Task: Apply the theme  ""Marina"".
Action: Mouse moved to (194, 73)
Screenshot: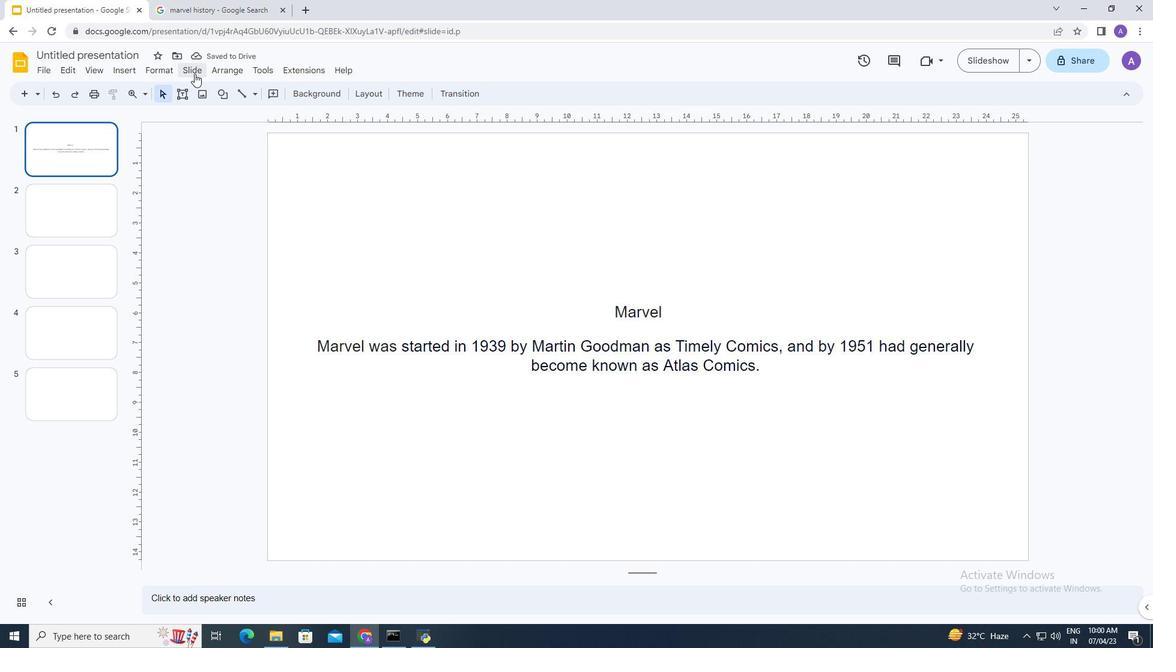 
Action: Mouse pressed left at (194, 73)
Screenshot: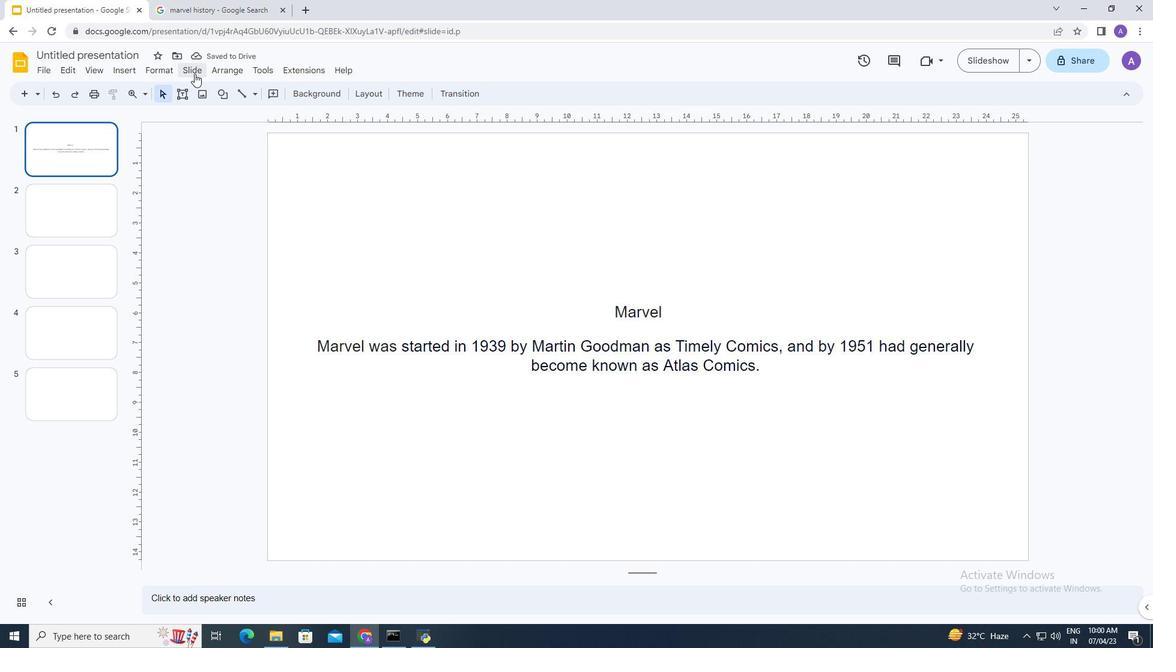 
Action: Mouse moved to (216, 281)
Screenshot: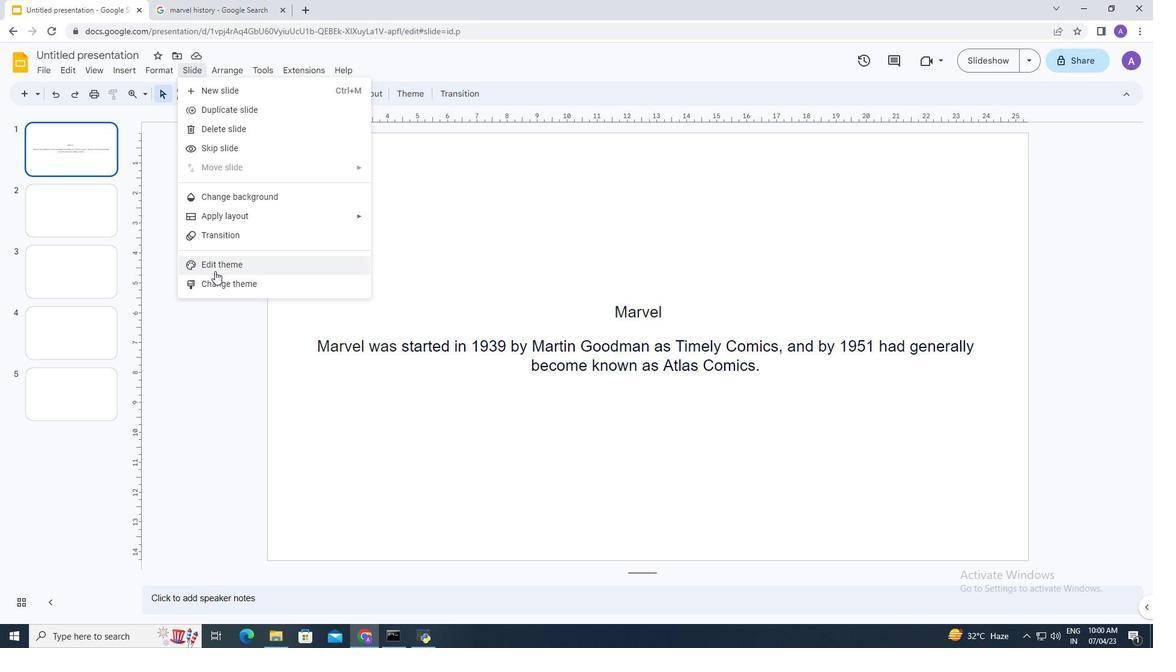 
Action: Mouse pressed left at (216, 281)
Screenshot: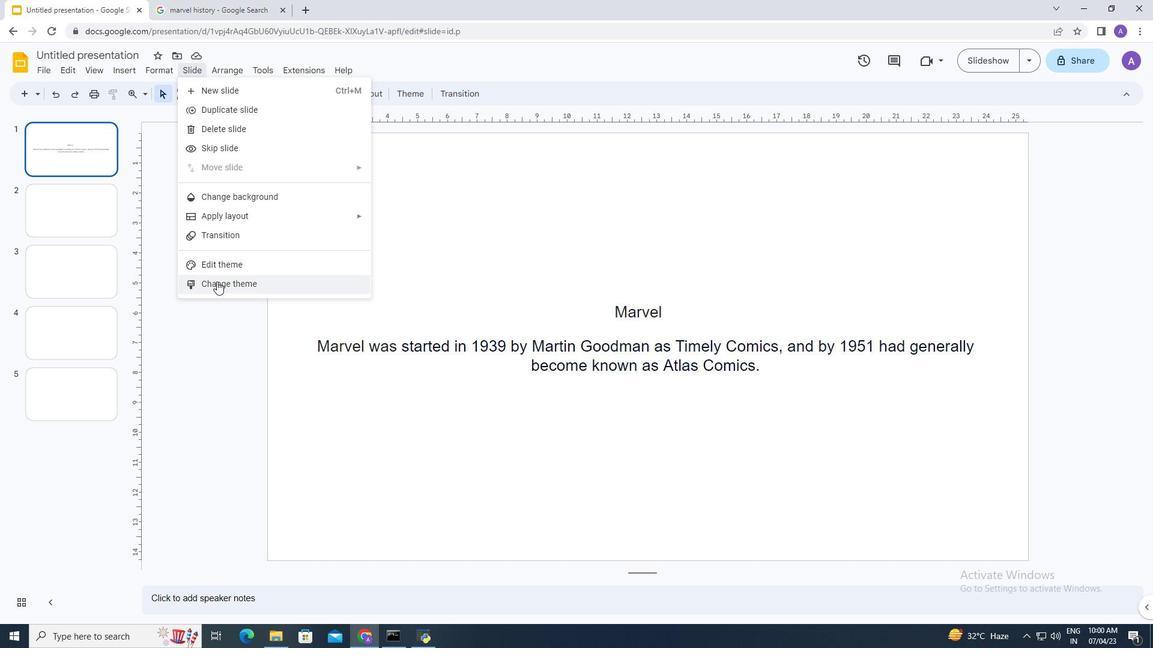 
Action: Mouse moved to (1081, 345)
Screenshot: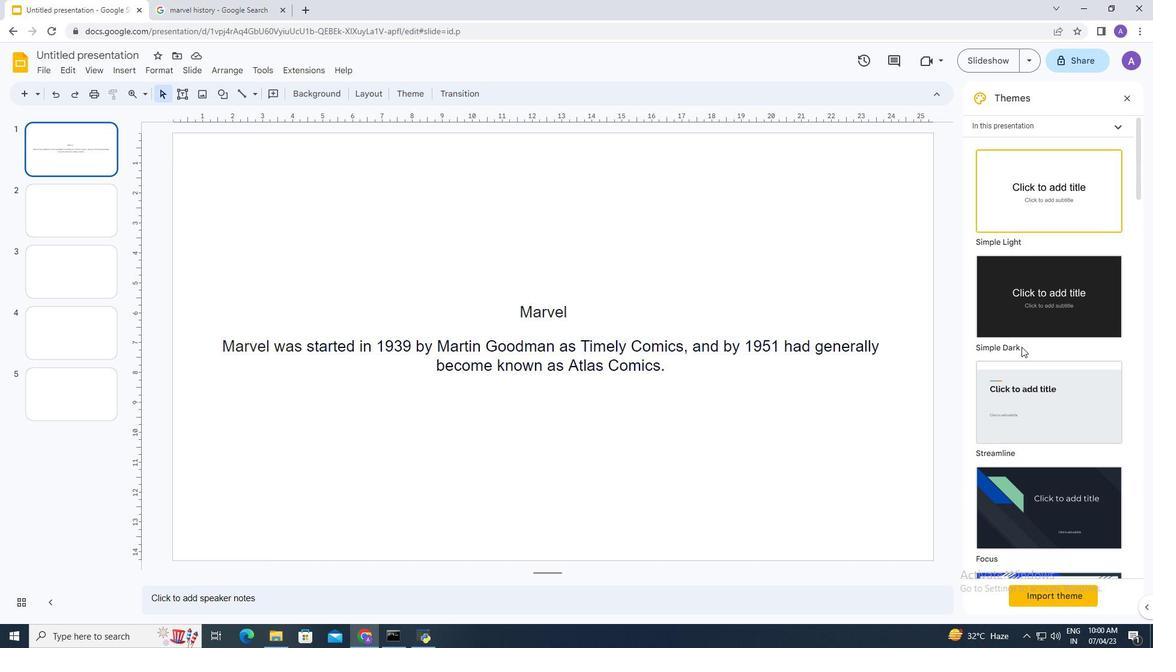 
Action: Mouse scrolled (1081, 344) with delta (0, 0)
Screenshot: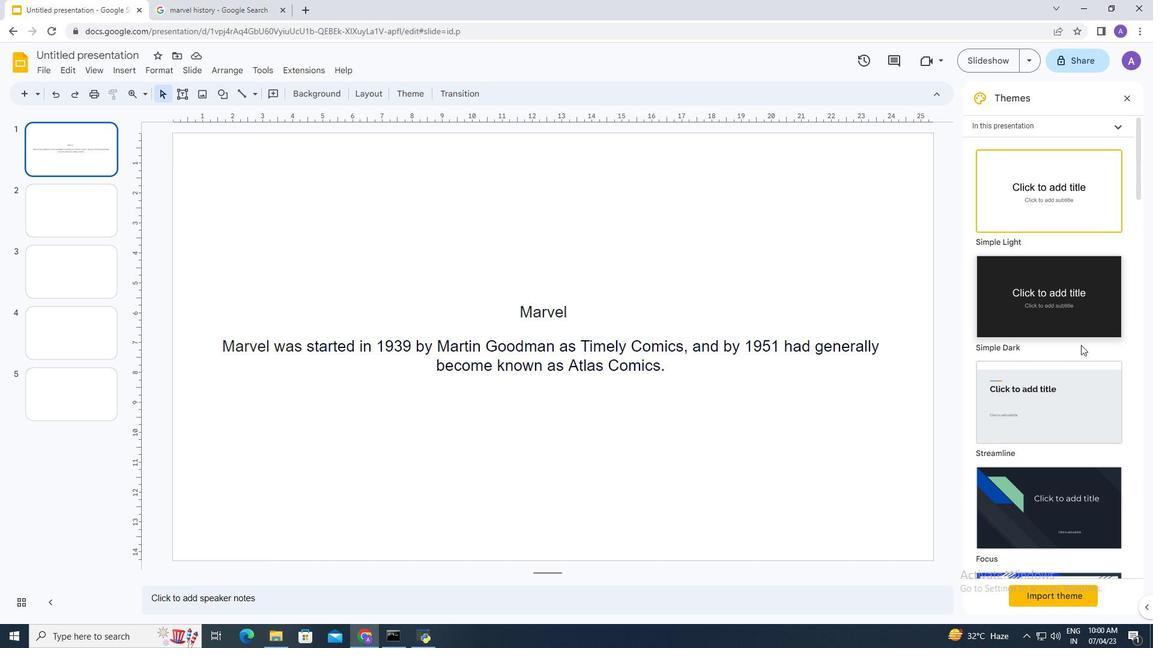 
Action: Mouse scrolled (1081, 344) with delta (0, 0)
Screenshot: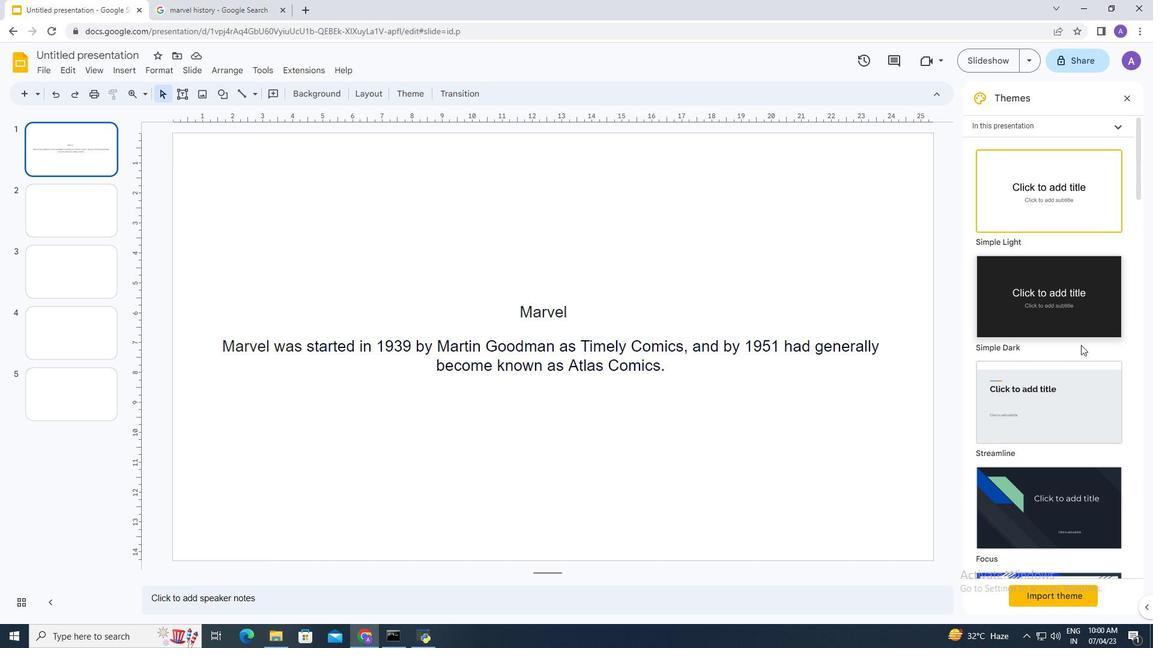 
Action: Mouse moved to (1081, 345)
Screenshot: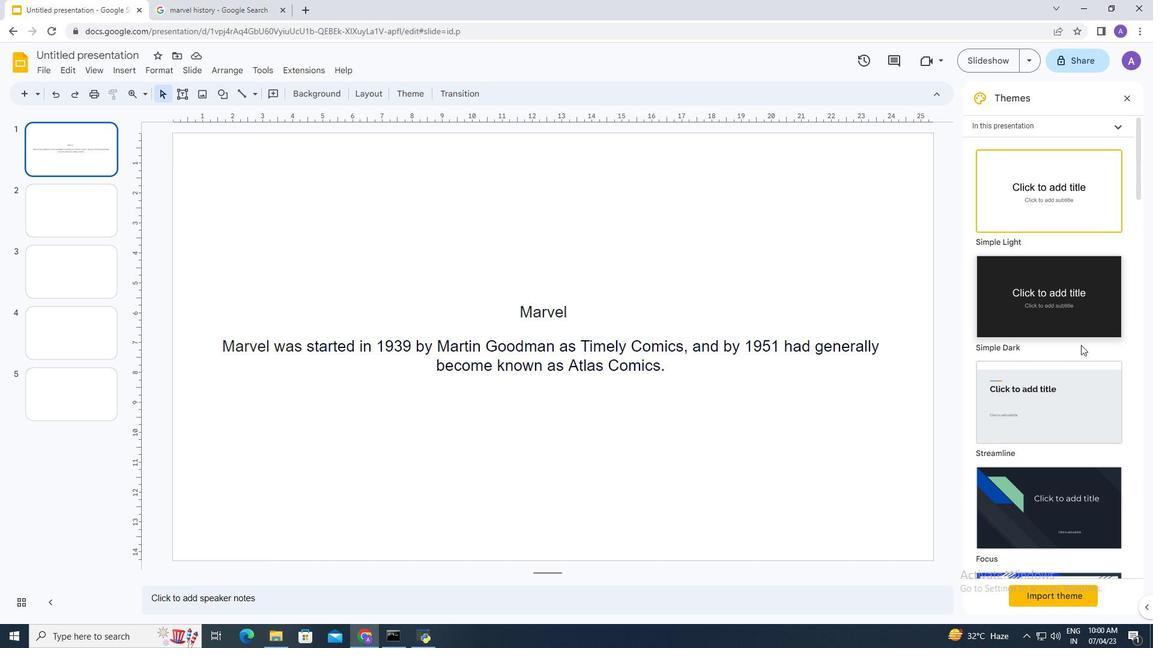 
Action: Mouse scrolled (1081, 344) with delta (0, 0)
Screenshot: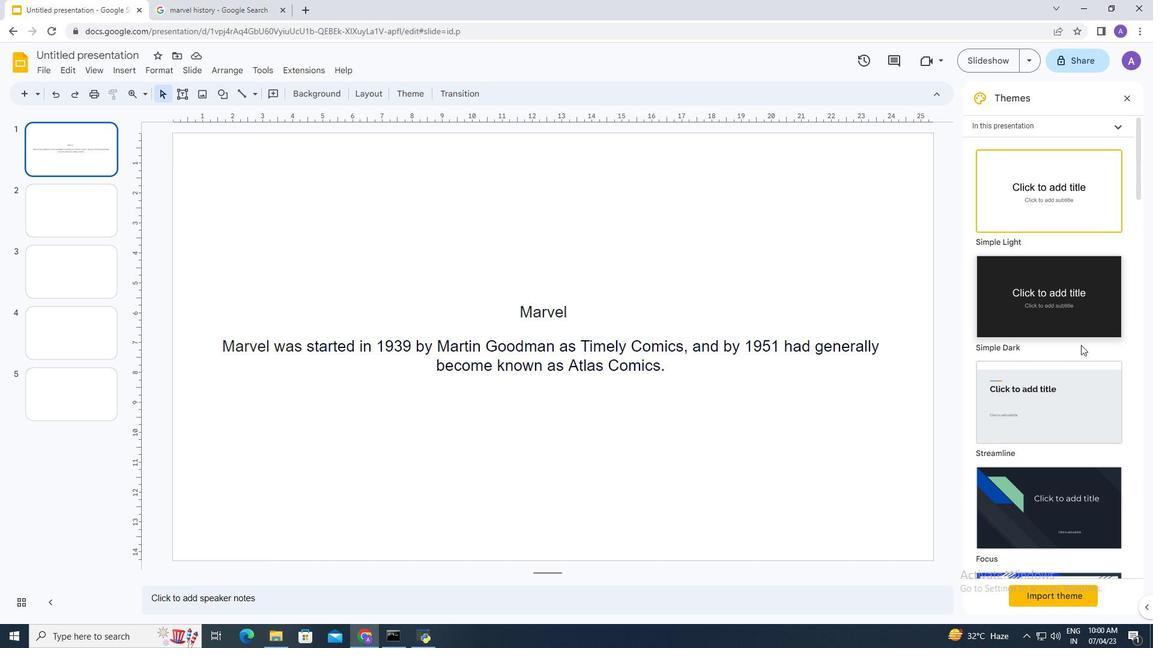 
Action: Mouse moved to (1041, 338)
Screenshot: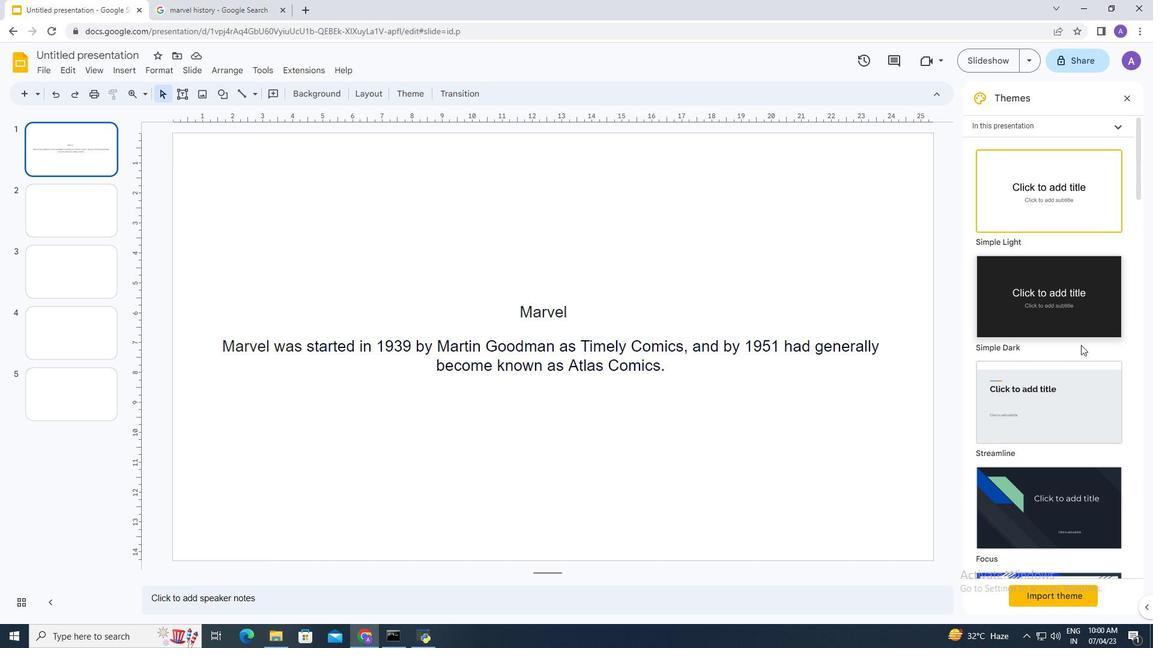 
Action: Mouse scrolled (1065, 342) with delta (0, 0)
Screenshot: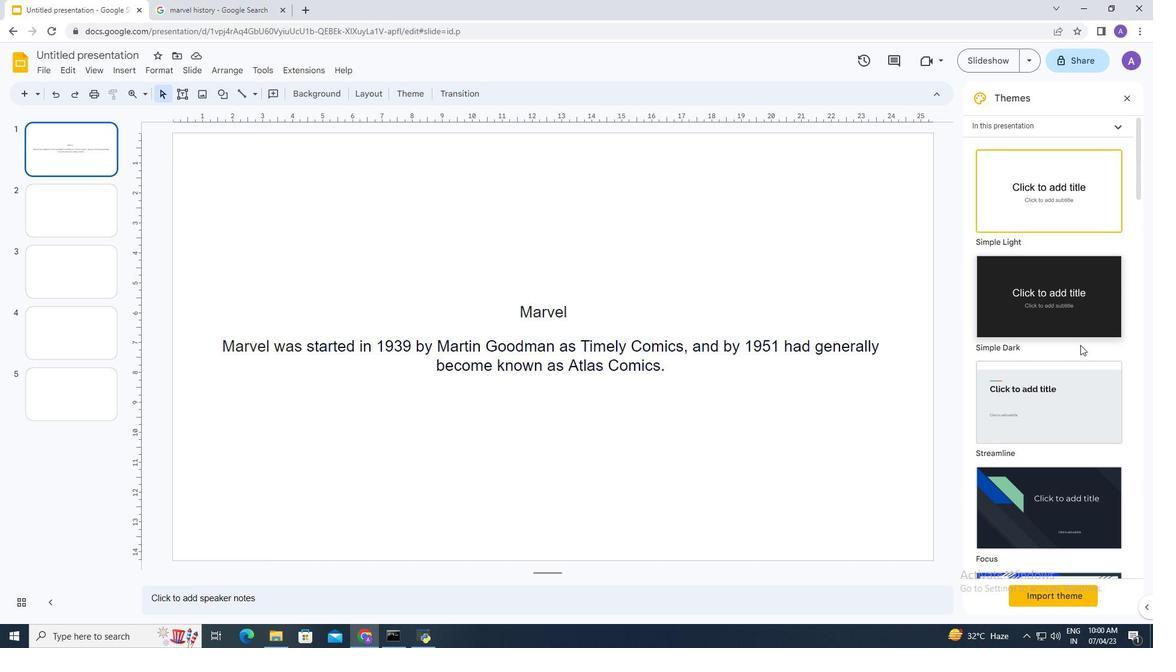 
Action: Mouse moved to (1032, 337)
Screenshot: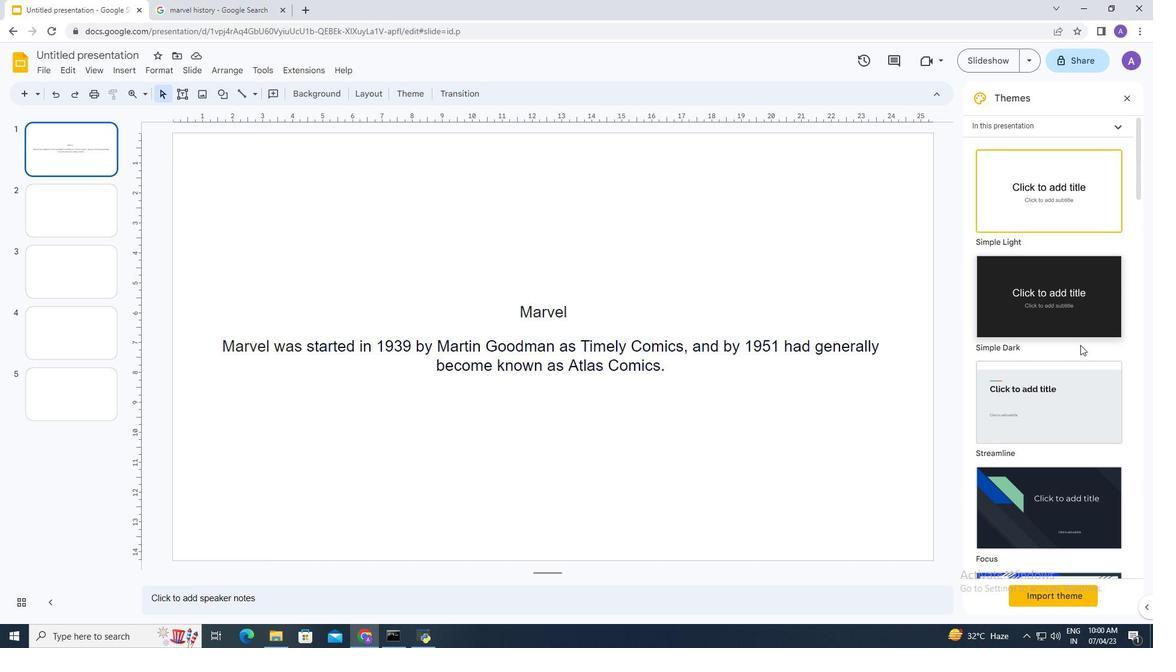 
Action: Mouse scrolled (1032, 336) with delta (0, 0)
Screenshot: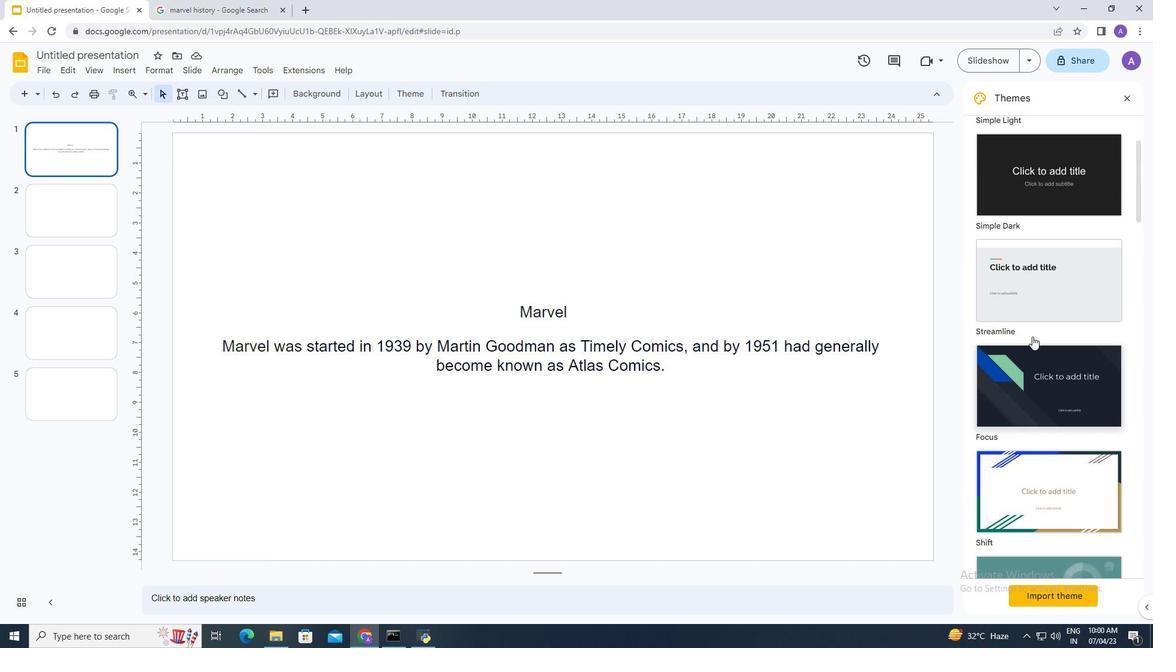 
Action: Mouse scrolled (1032, 336) with delta (0, 0)
Screenshot: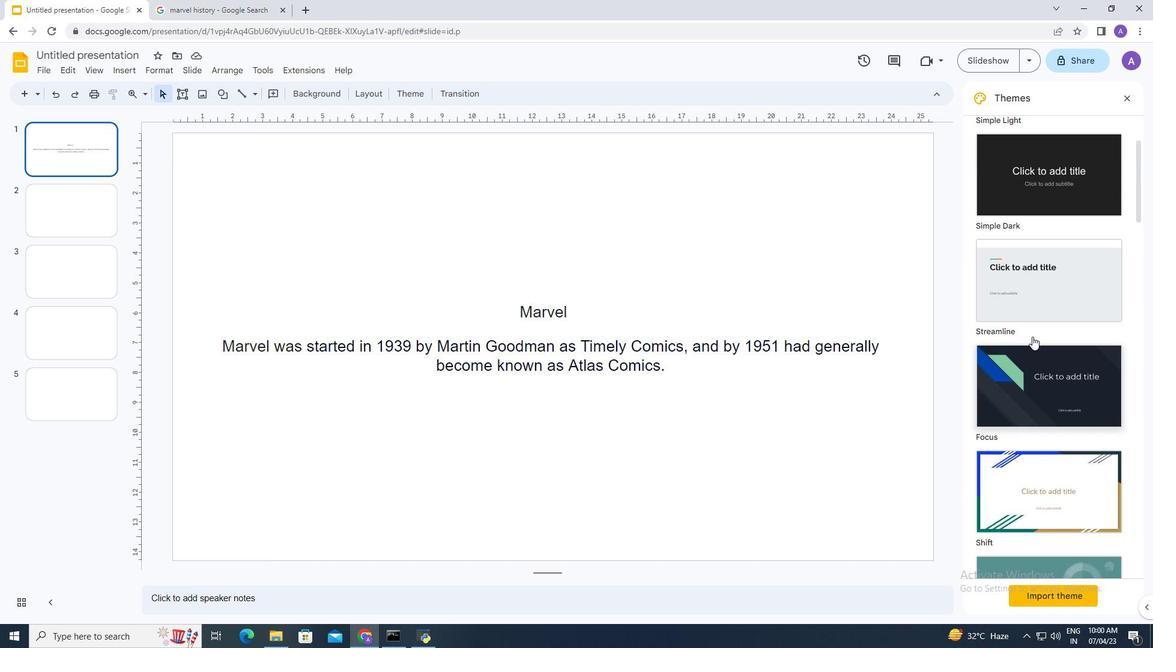 
Action: Mouse scrolled (1032, 336) with delta (0, 0)
Screenshot: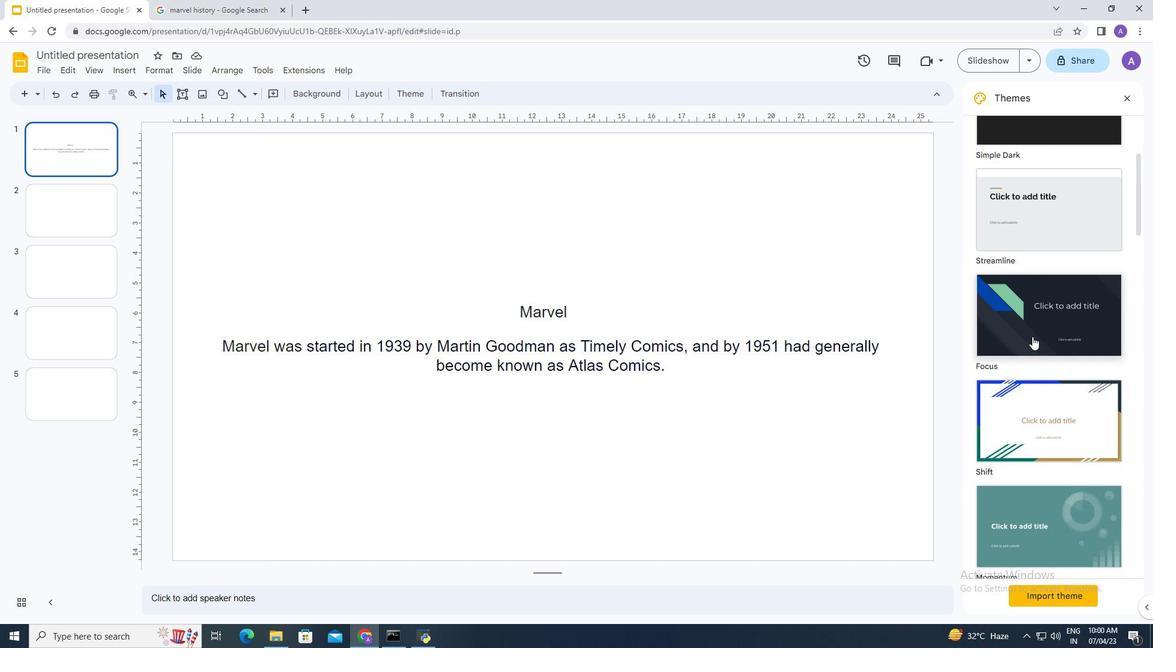 
Action: Mouse scrolled (1032, 336) with delta (0, 0)
Screenshot: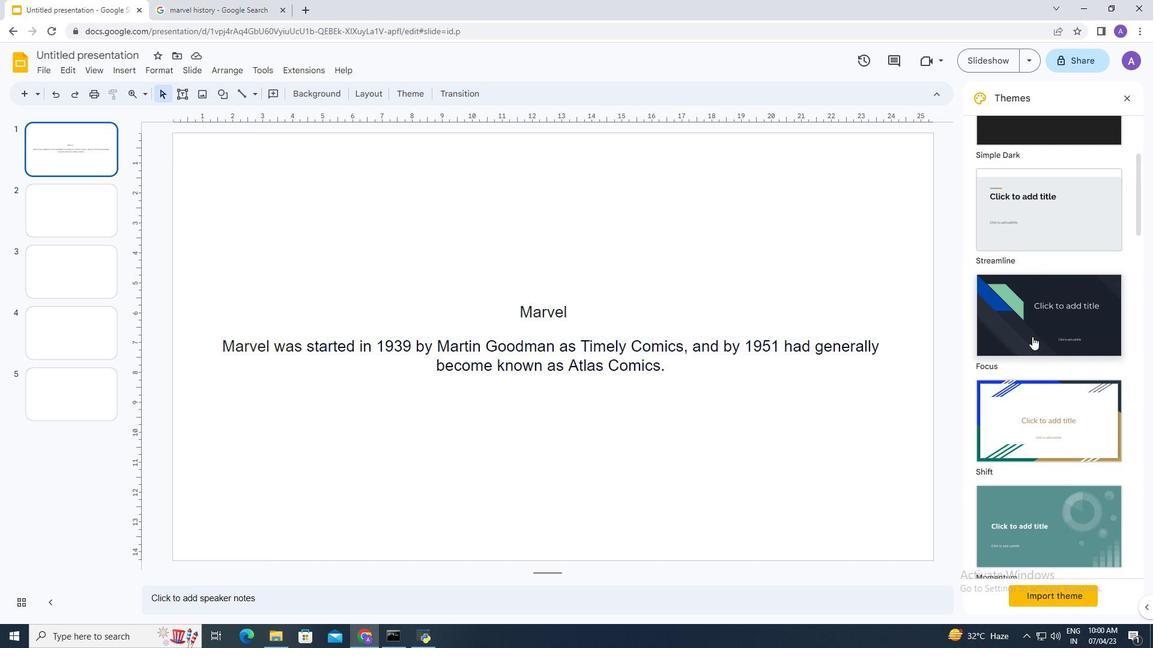 
Action: Mouse scrolled (1032, 336) with delta (0, 0)
Screenshot: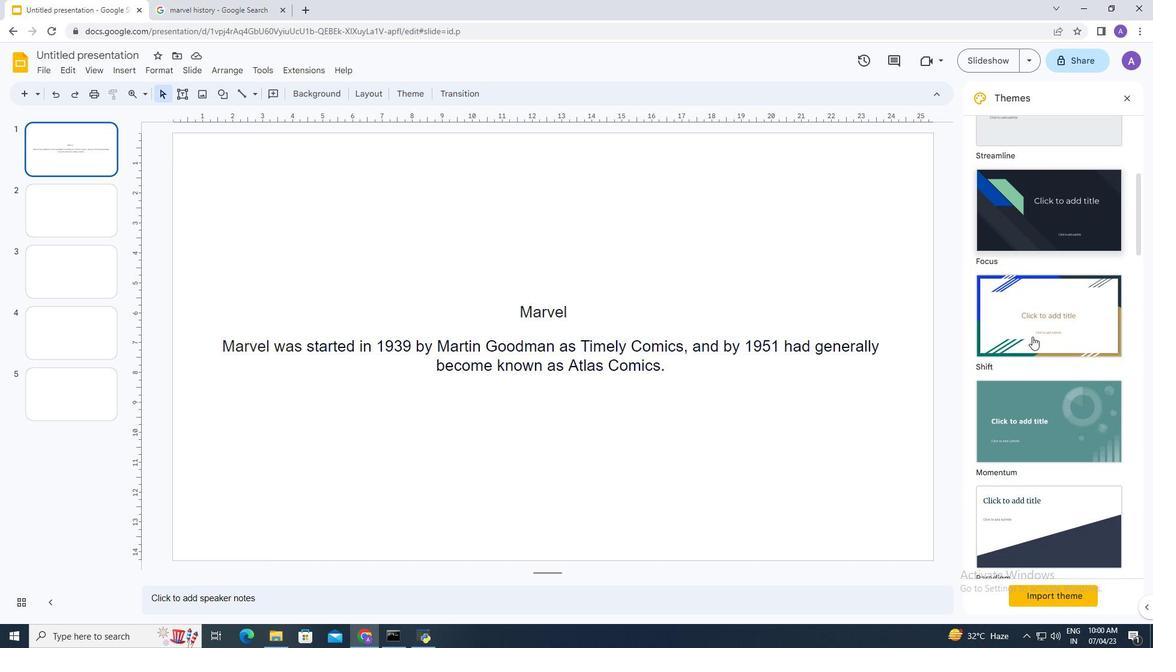 
Action: Mouse scrolled (1032, 336) with delta (0, 0)
Screenshot: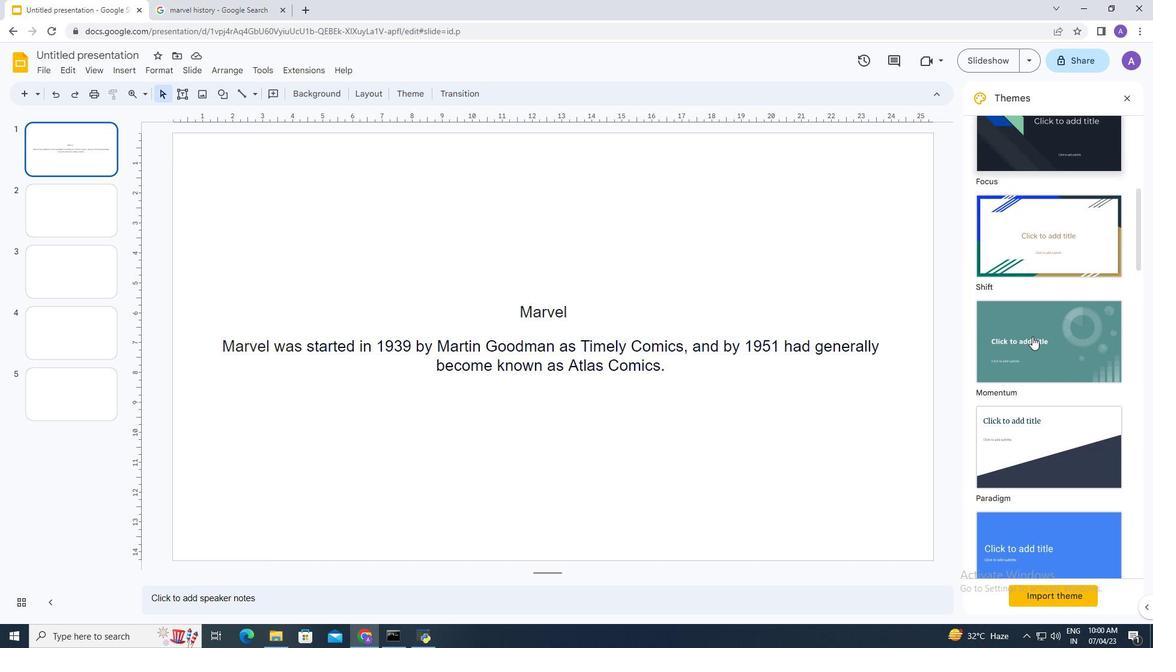 
Action: Mouse scrolled (1032, 336) with delta (0, 0)
Screenshot: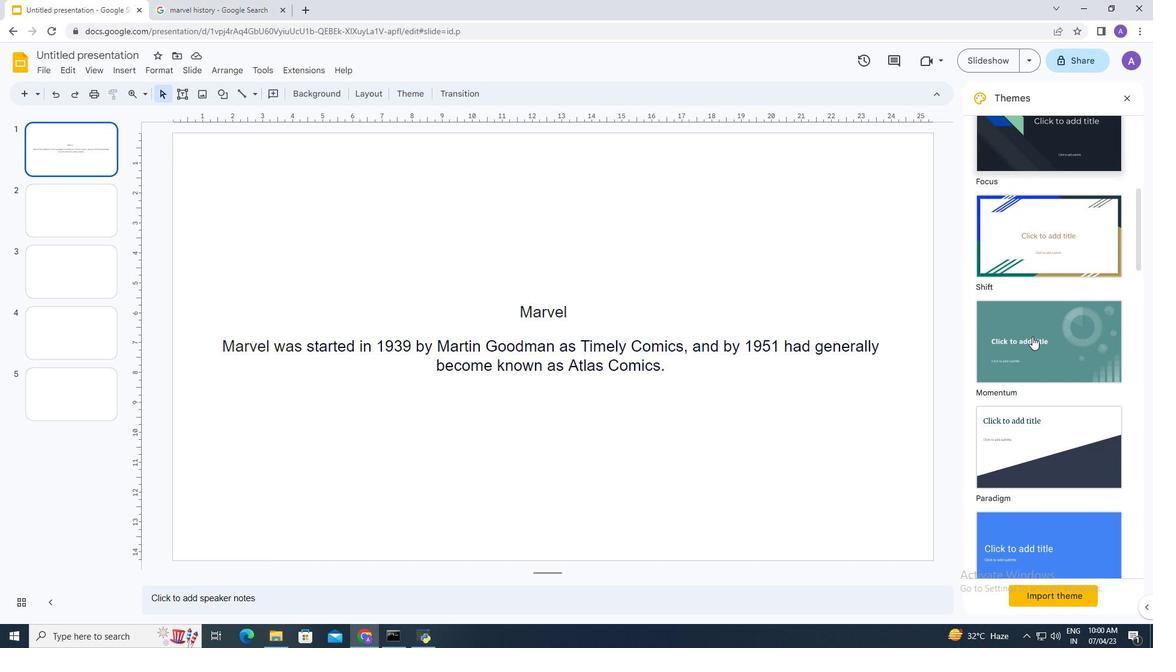 
Action: Mouse scrolled (1032, 336) with delta (0, 0)
Screenshot: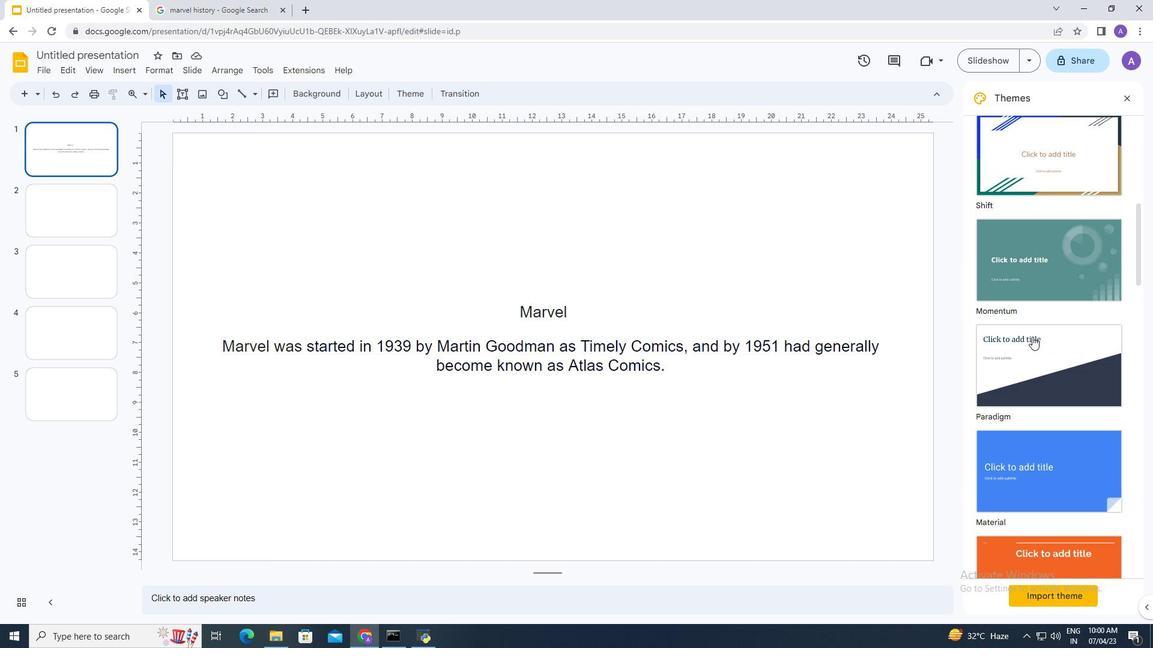 
Action: Mouse scrolled (1032, 336) with delta (0, 0)
Screenshot: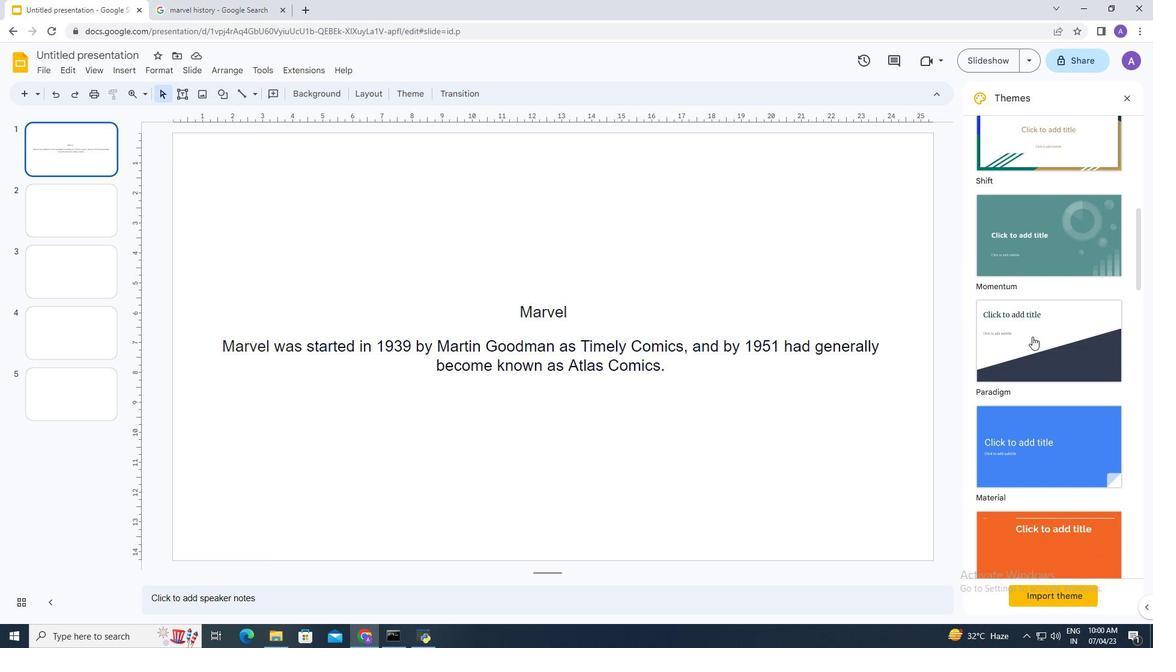 
Action: Mouse scrolled (1032, 336) with delta (0, 0)
Screenshot: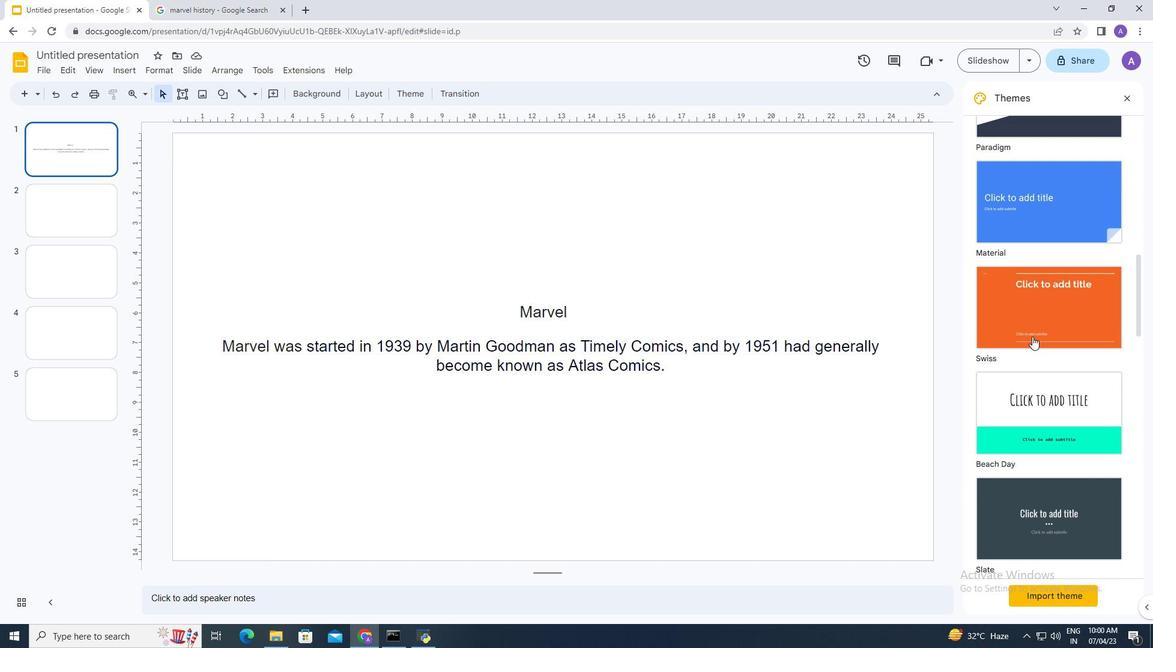 
Action: Mouse scrolled (1032, 336) with delta (0, 0)
Screenshot: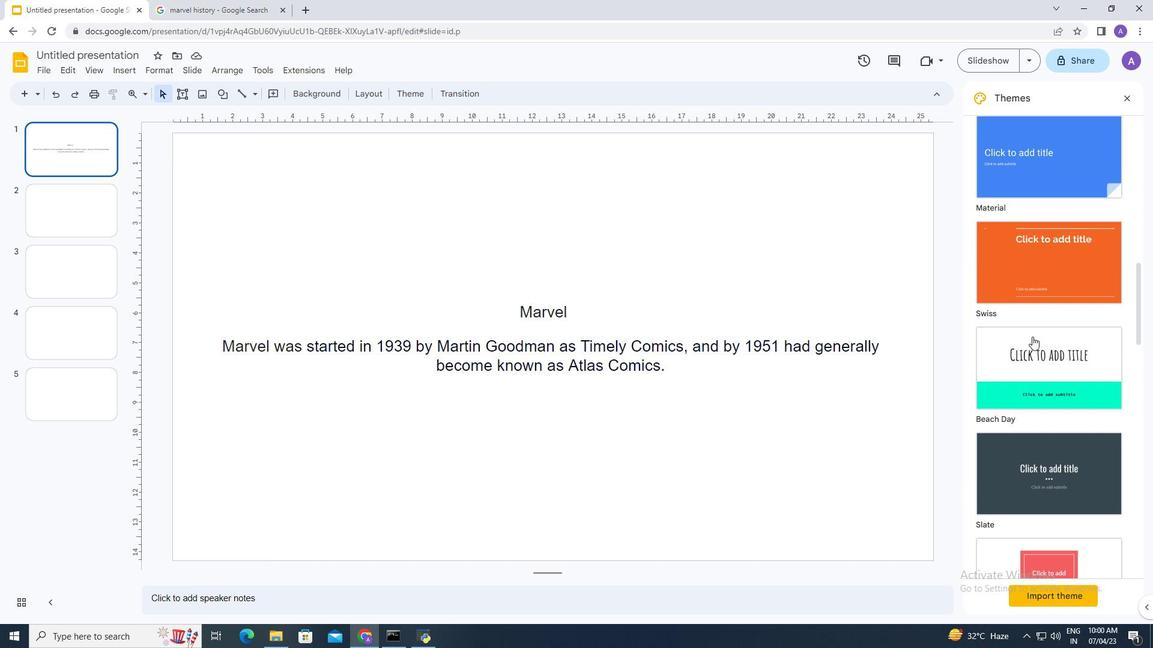 
Action: Mouse scrolled (1032, 337) with delta (0, 0)
Screenshot: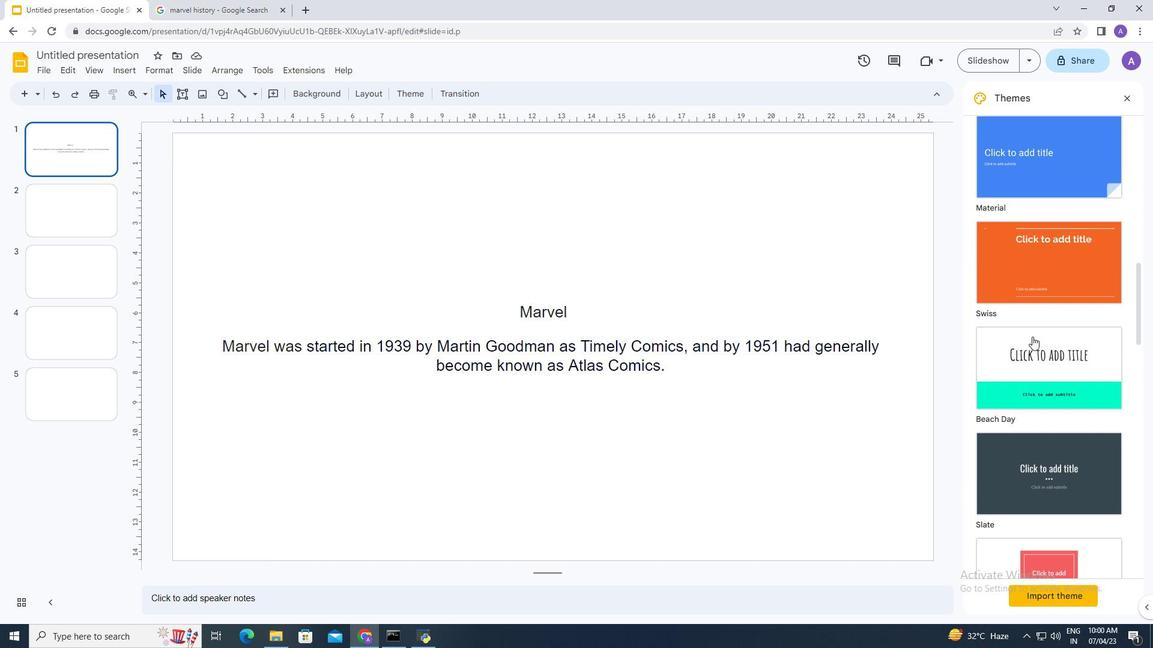 
Action: Mouse scrolled (1032, 336) with delta (0, 0)
Screenshot: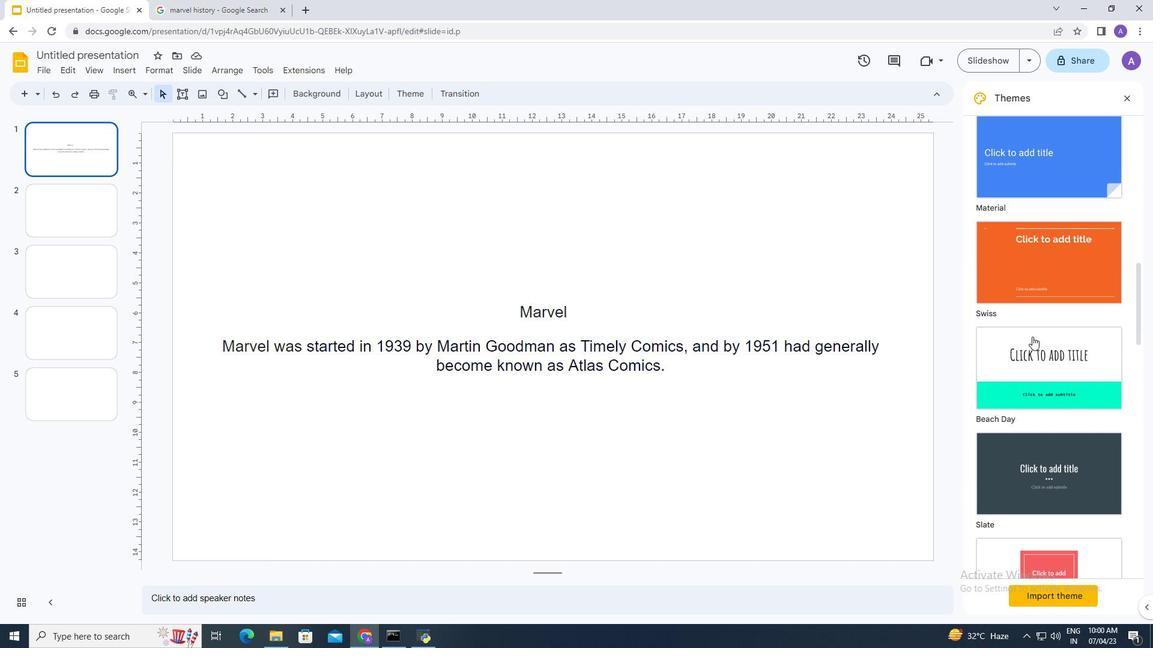 
Action: Mouse scrolled (1032, 336) with delta (0, 0)
Screenshot: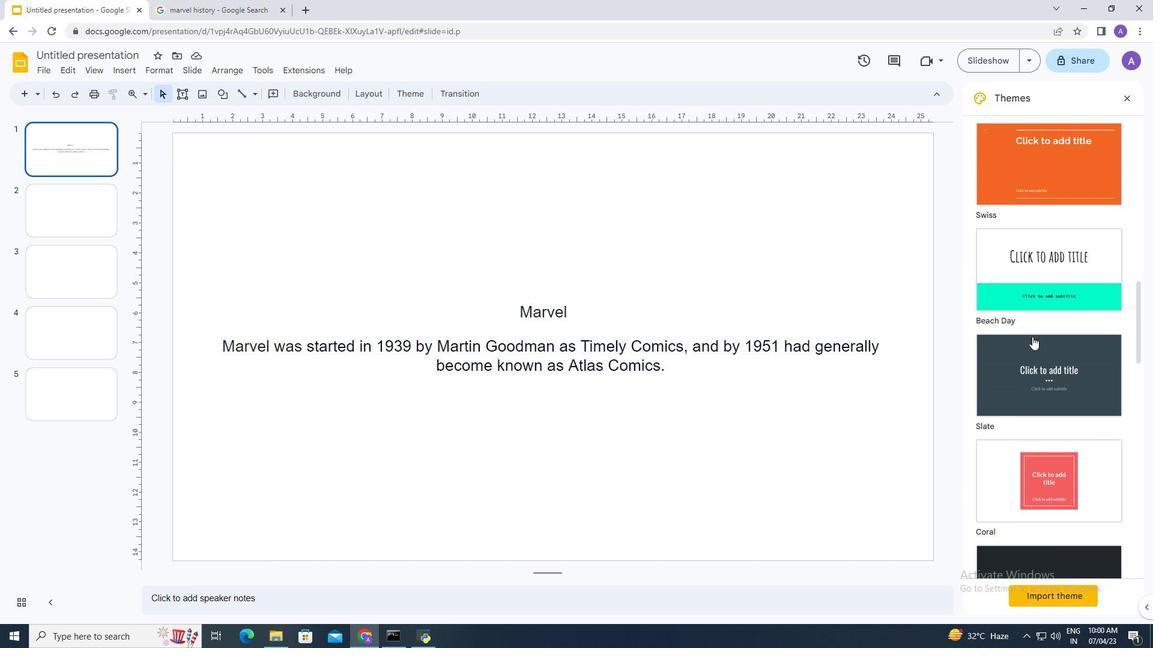 
Action: Mouse scrolled (1032, 336) with delta (0, 0)
Screenshot: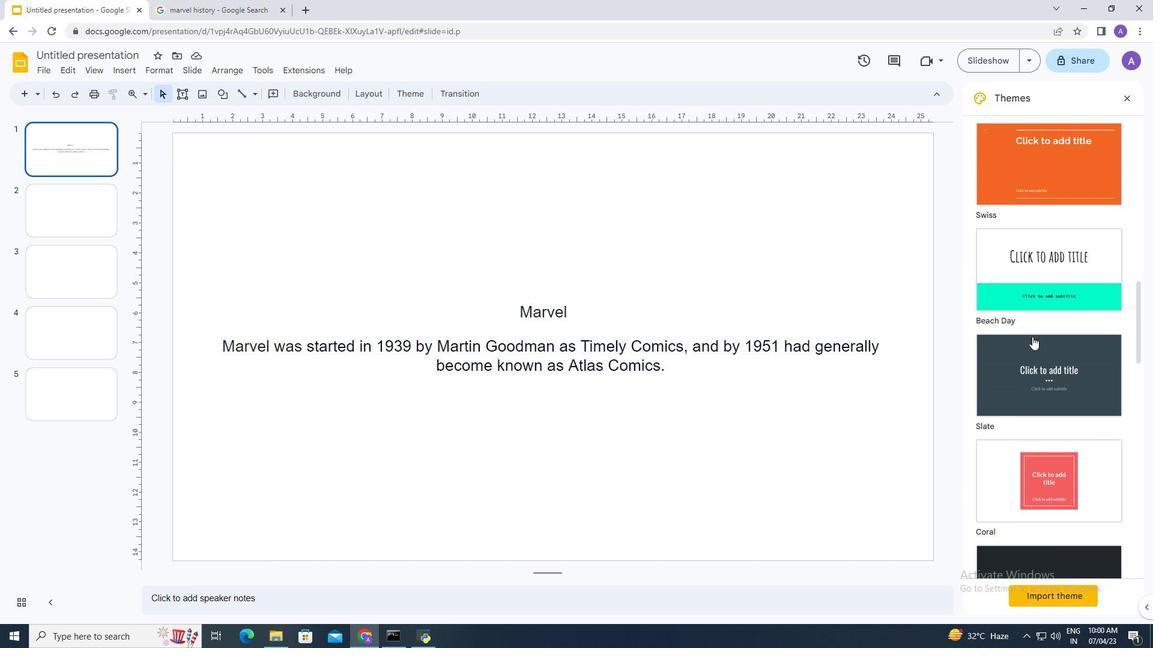 
Action: Mouse scrolled (1032, 336) with delta (0, 0)
Screenshot: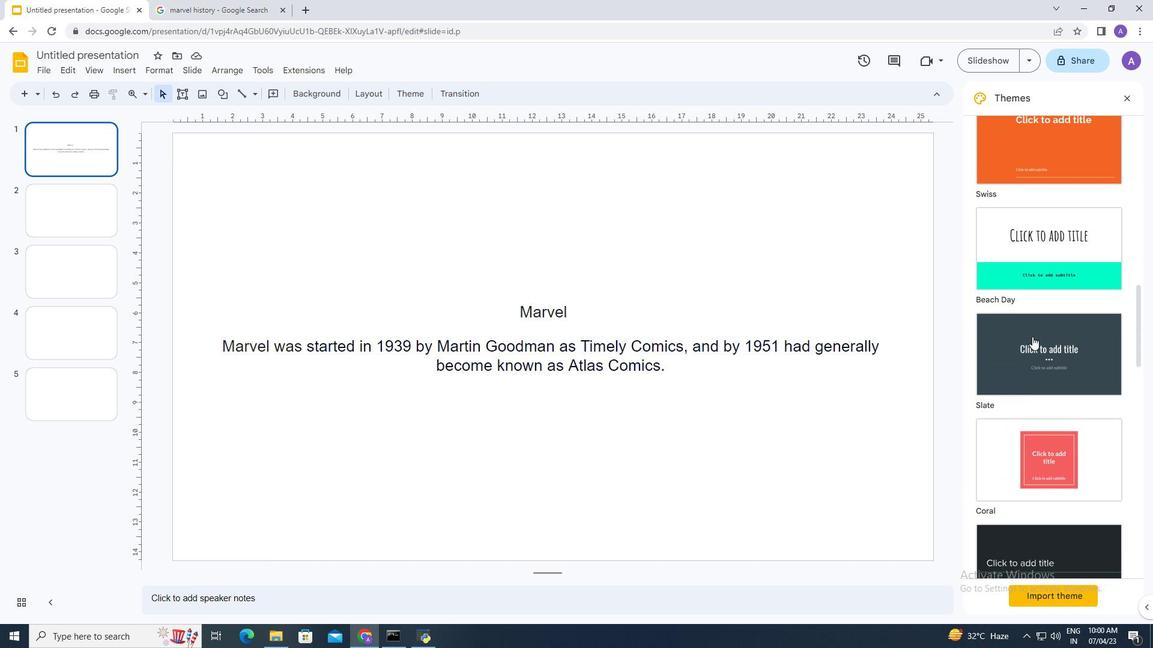 
Action: Mouse scrolled (1032, 336) with delta (0, 0)
Screenshot: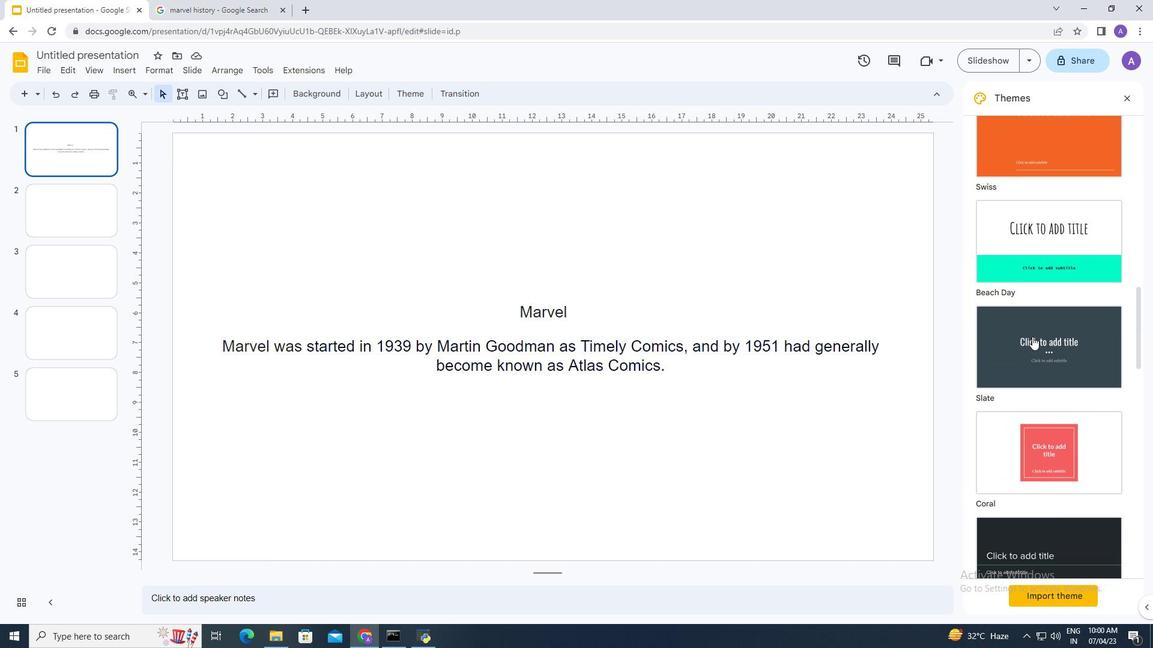 
Action: Mouse scrolled (1032, 336) with delta (0, 0)
Screenshot: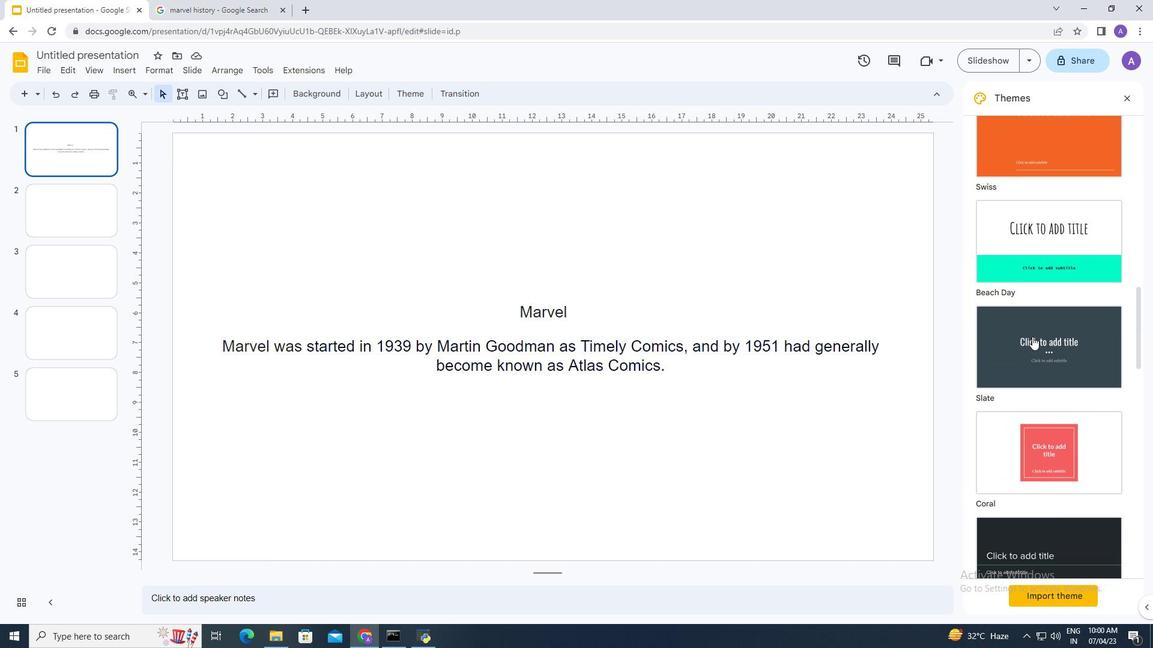 
Action: Mouse scrolled (1032, 336) with delta (0, 0)
Screenshot: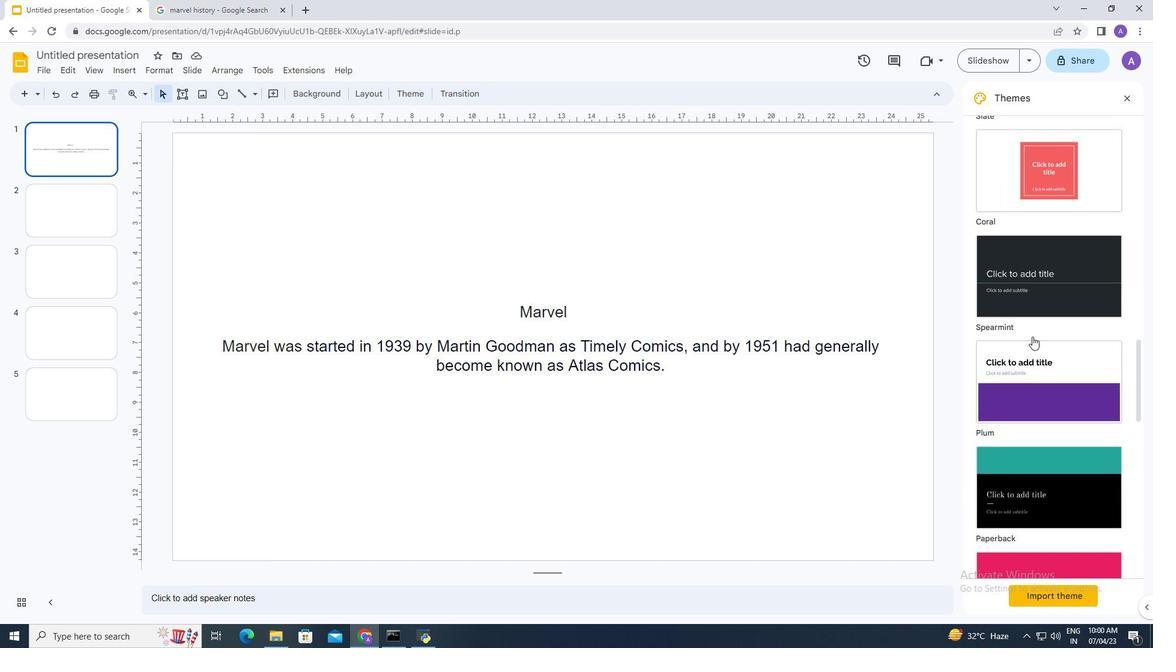 
Action: Mouse scrolled (1032, 336) with delta (0, 0)
Screenshot: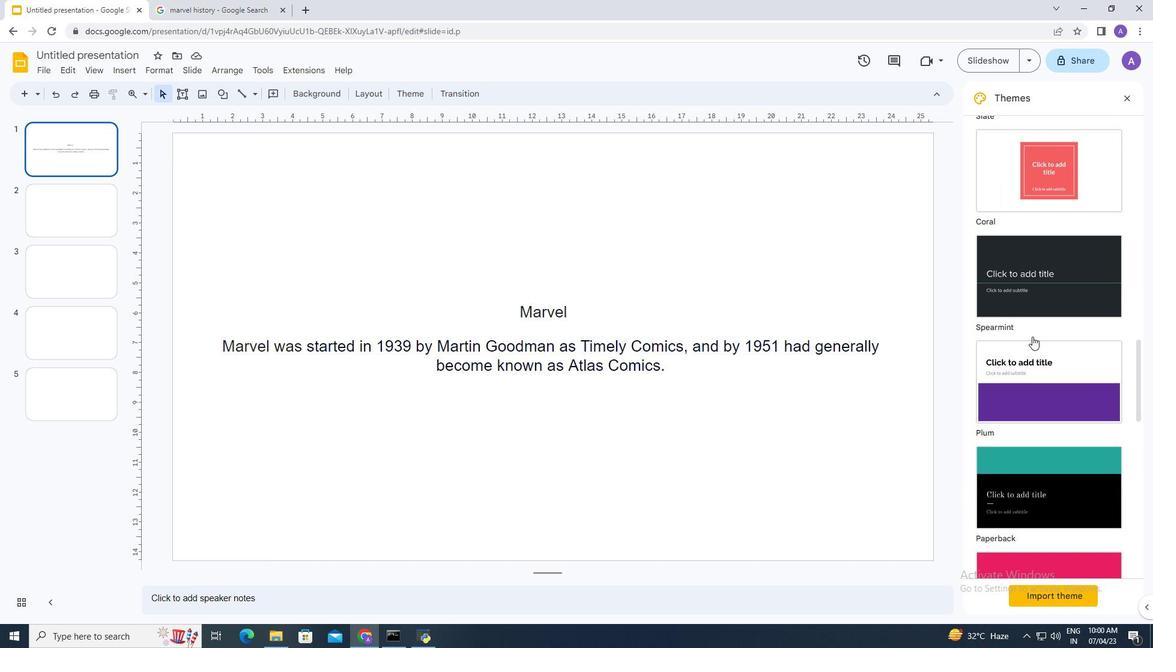 
Action: Mouse scrolled (1032, 336) with delta (0, 0)
Screenshot: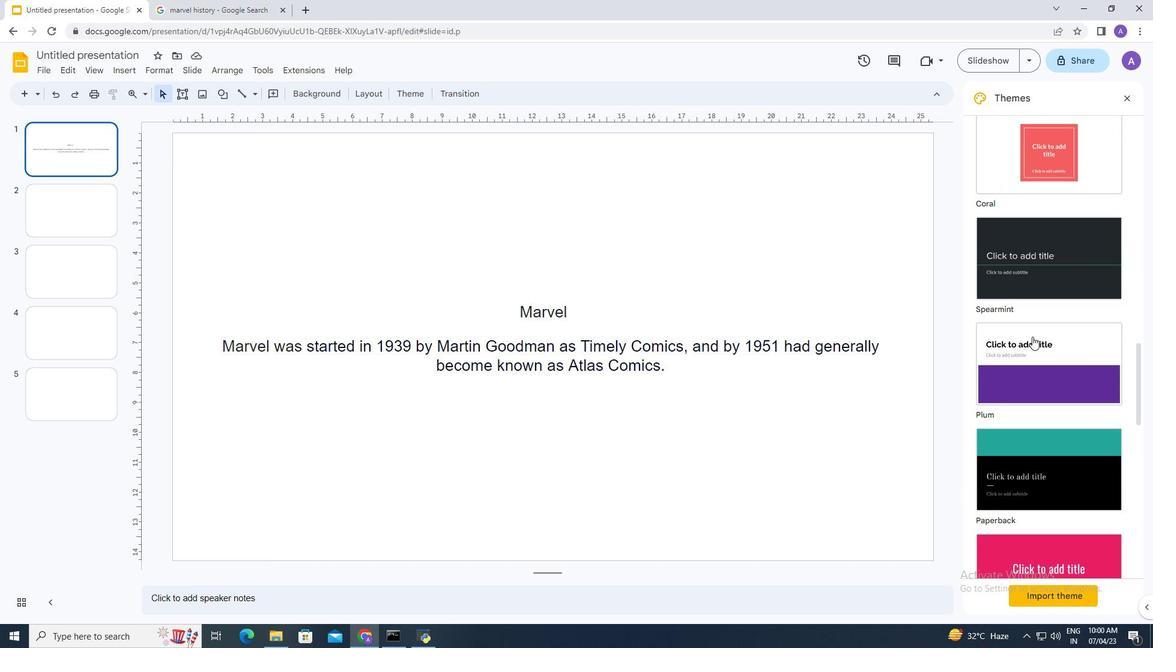 
Action: Mouse scrolled (1032, 336) with delta (0, 0)
Screenshot: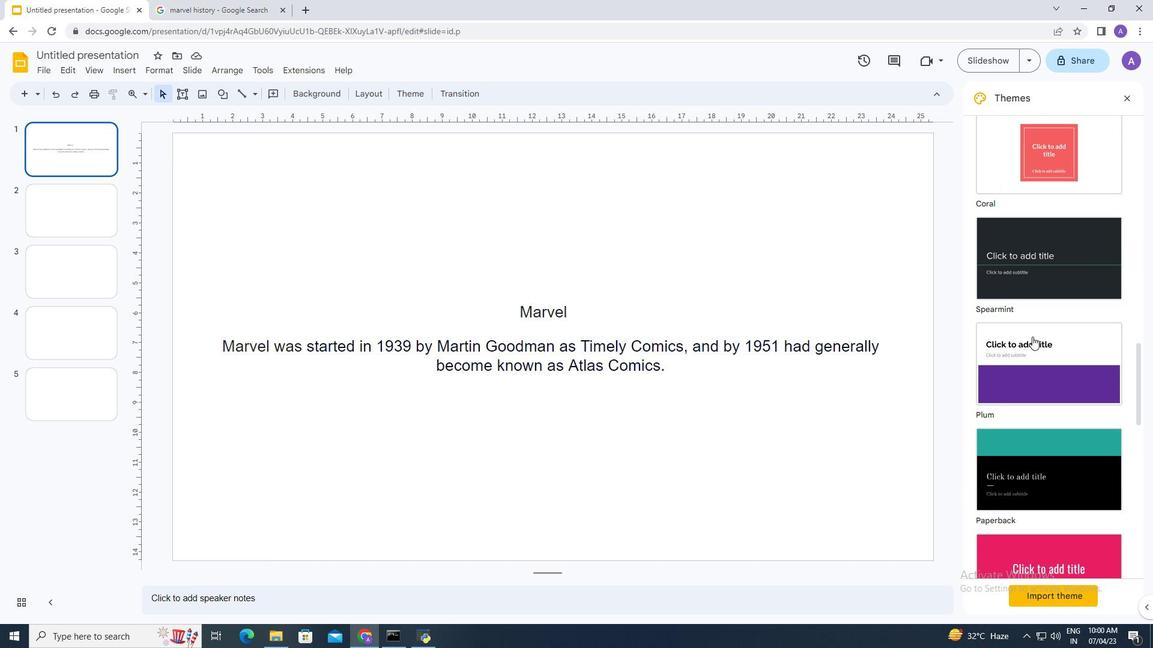
Action: Mouse scrolled (1032, 336) with delta (0, 0)
Screenshot: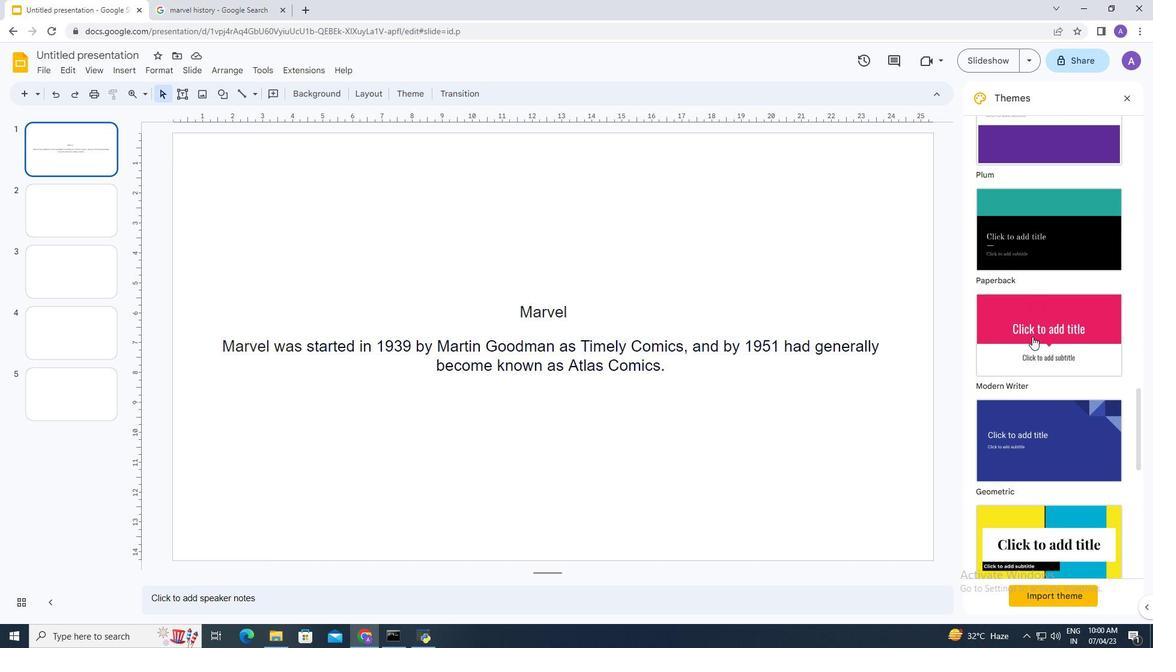 
Action: Mouse scrolled (1032, 336) with delta (0, 0)
Screenshot: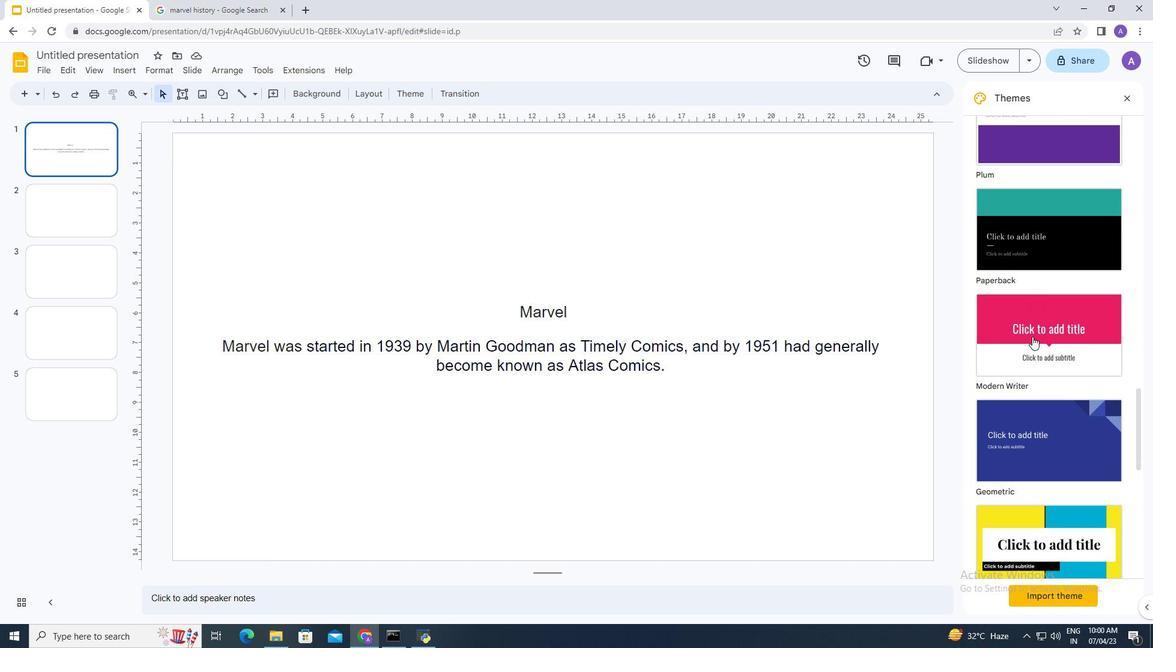 
Action: Mouse scrolled (1032, 336) with delta (0, 0)
Screenshot: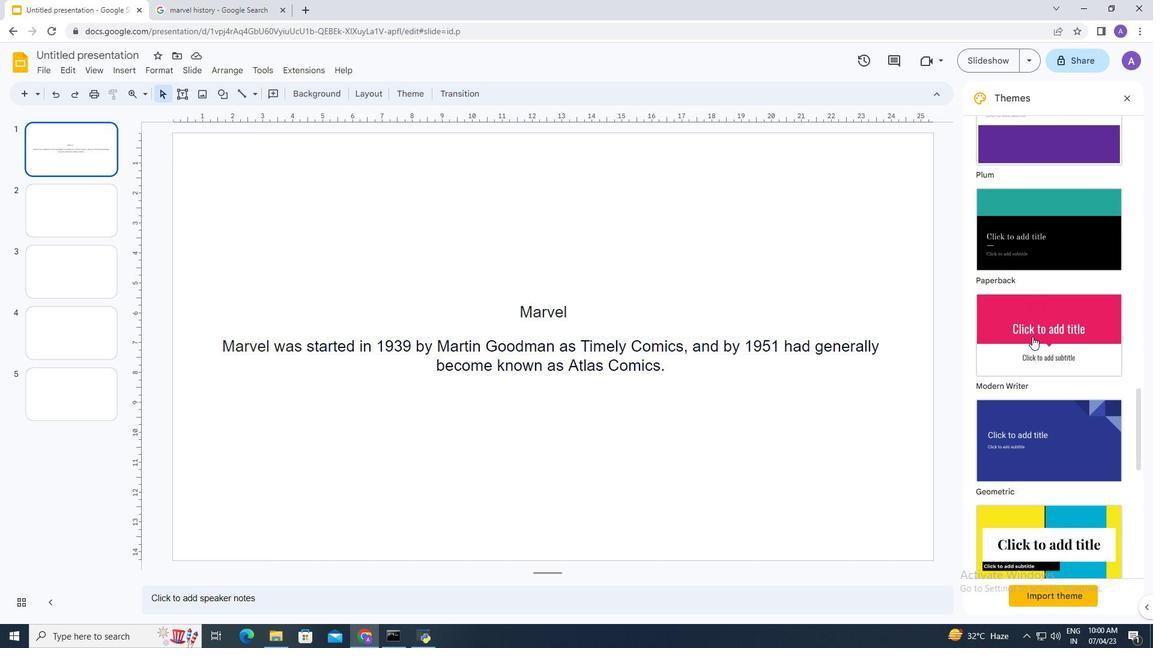 
Action: Mouse scrolled (1032, 336) with delta (0, 0)
Screenshot: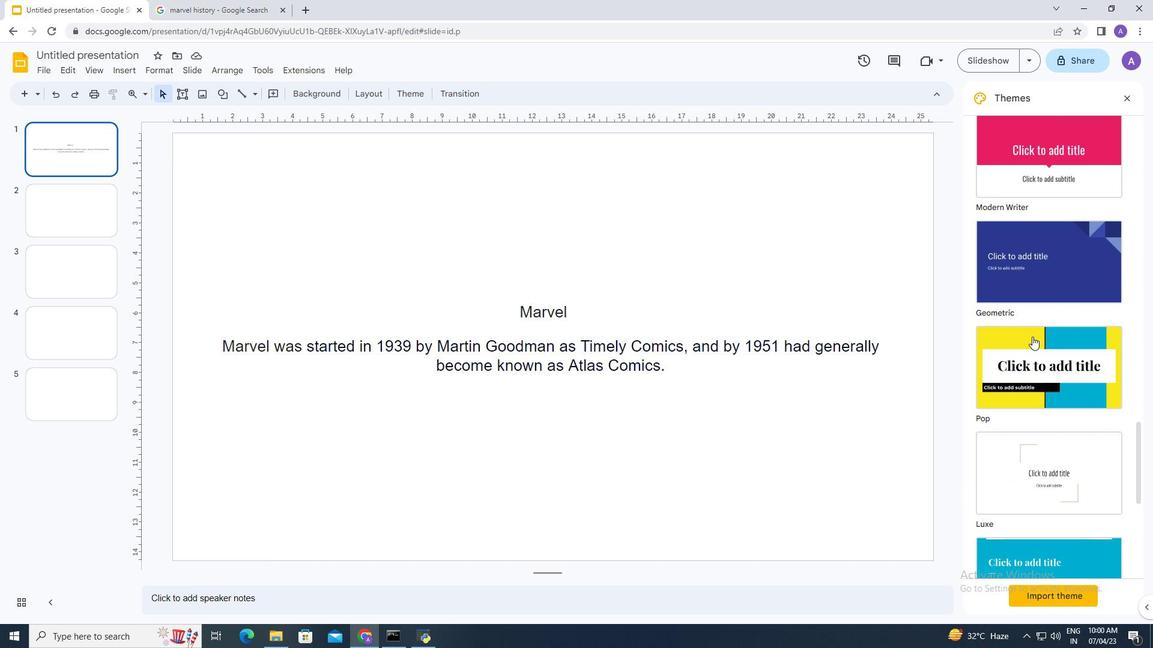 
Action: Mouse scrolled (1032, 336) with delta (0, 0)
Screenshot: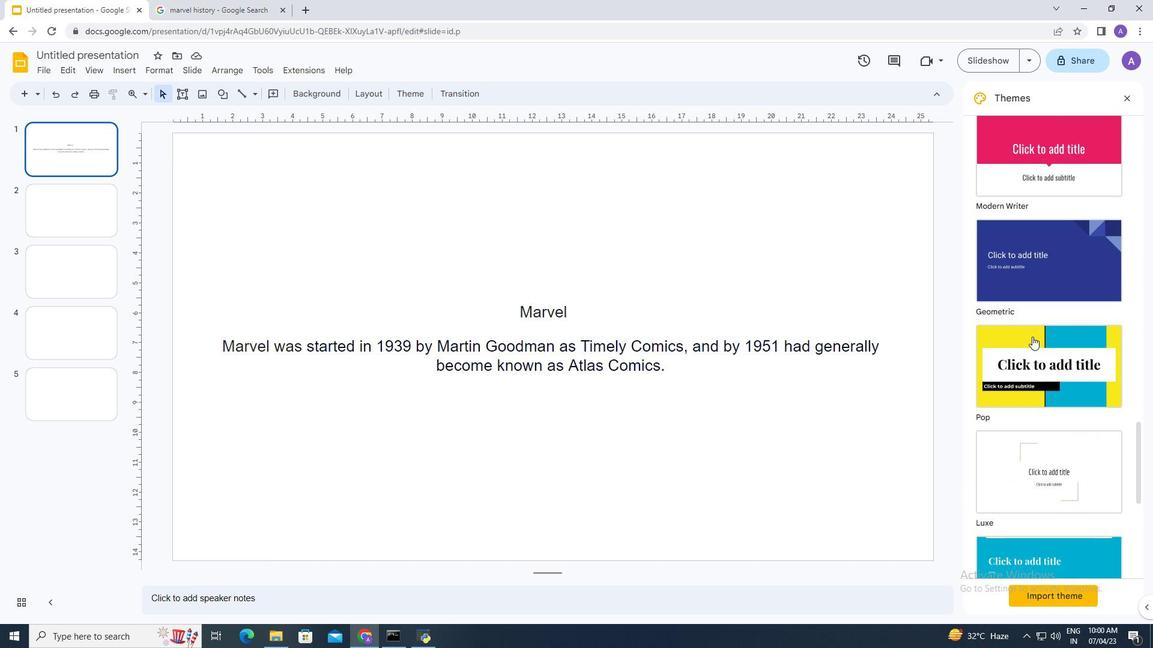 
Action: Mouse scrolled (1032, 336) with delta (0, 0)
Screenshot: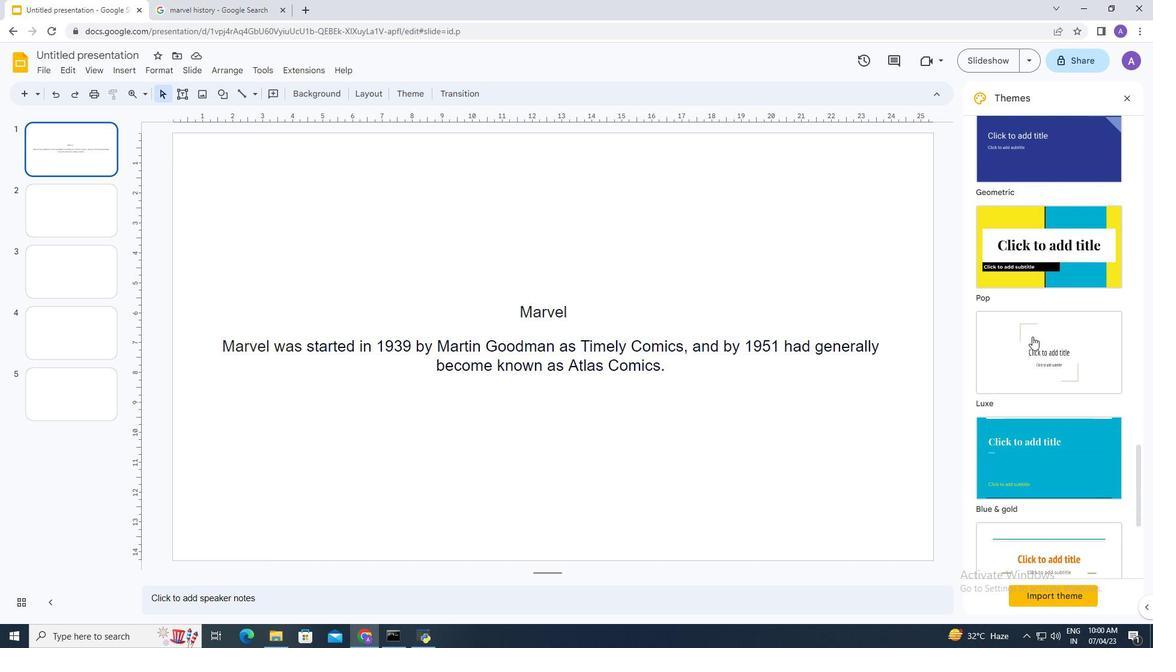 
Action: Mouse scrolled (1032, 336) with delta (0, 0)
Screenshot: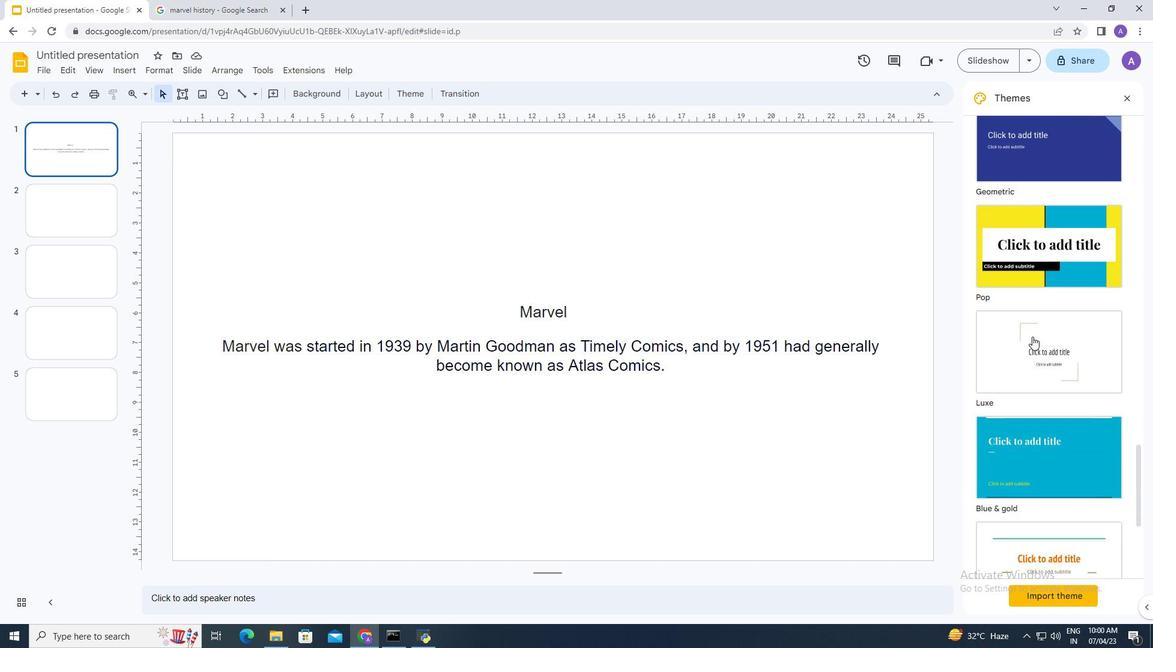 
Action: Mouse scrolled (1032, 336) with delta (0, 0)
Screenshot: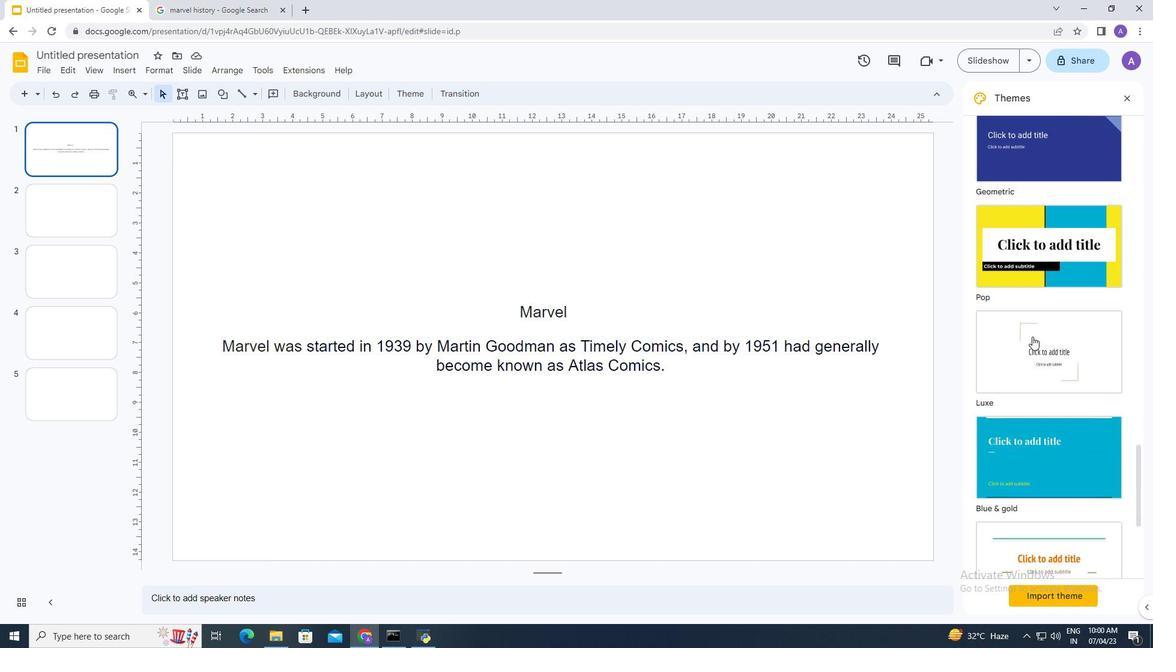 
Action: Mouse scrolled (1032, 336) with delta (0, 0)
Screenshot: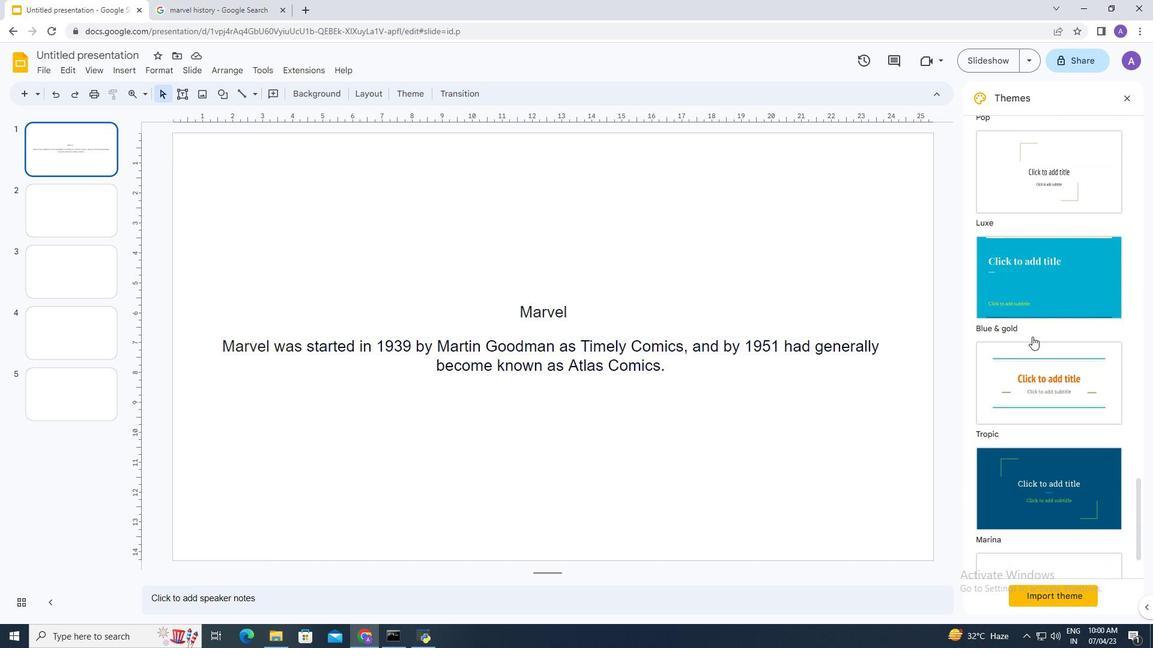 
Action: Mouse scrolled (1032, 336) with delta (0, 0)
Screenshot: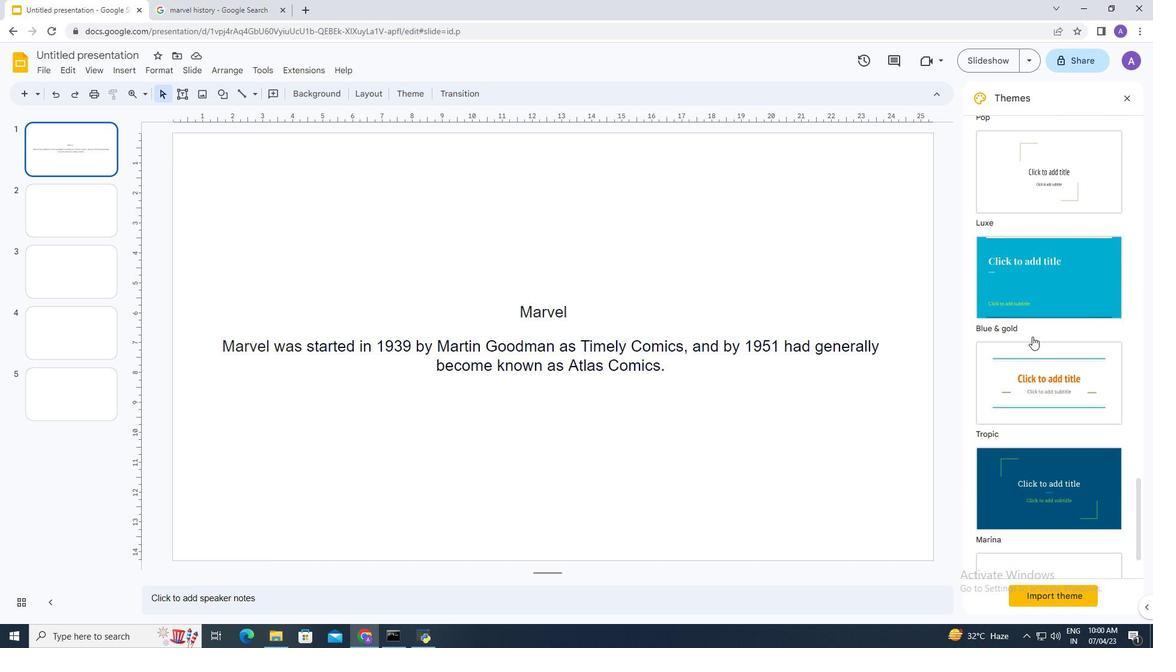 
Action: Mouse scrolled (1032, 336) with delta (0, 0)
Screenshot: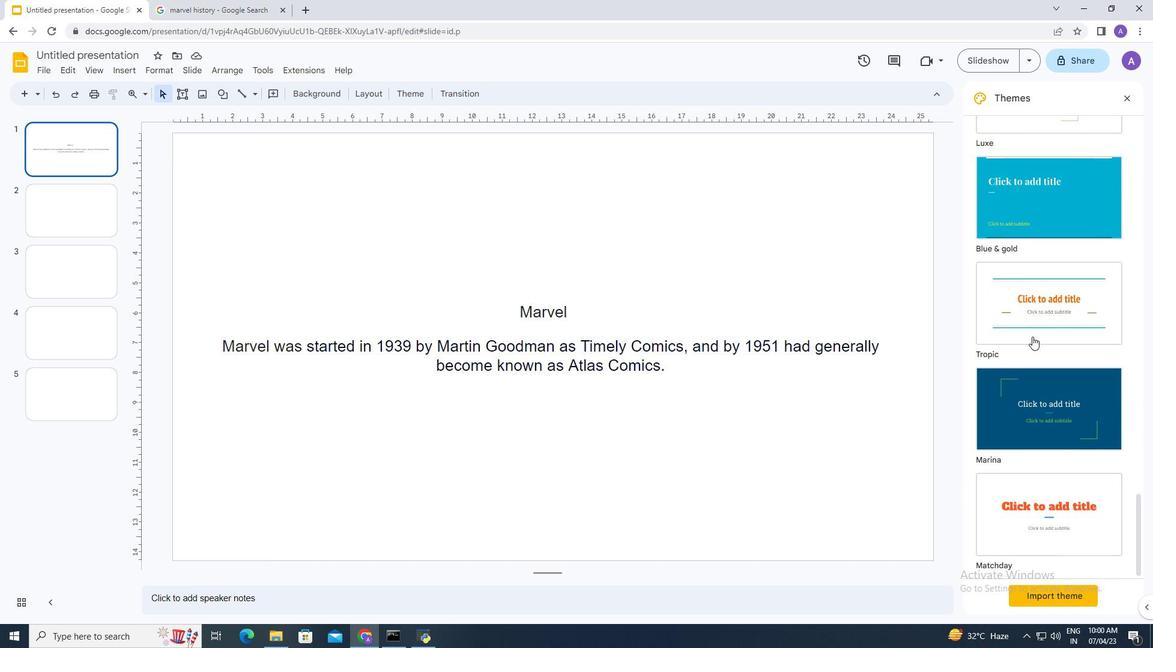 
Action: Mouse scrolled (1032, 336) with delta (0, 0)
Screenshot: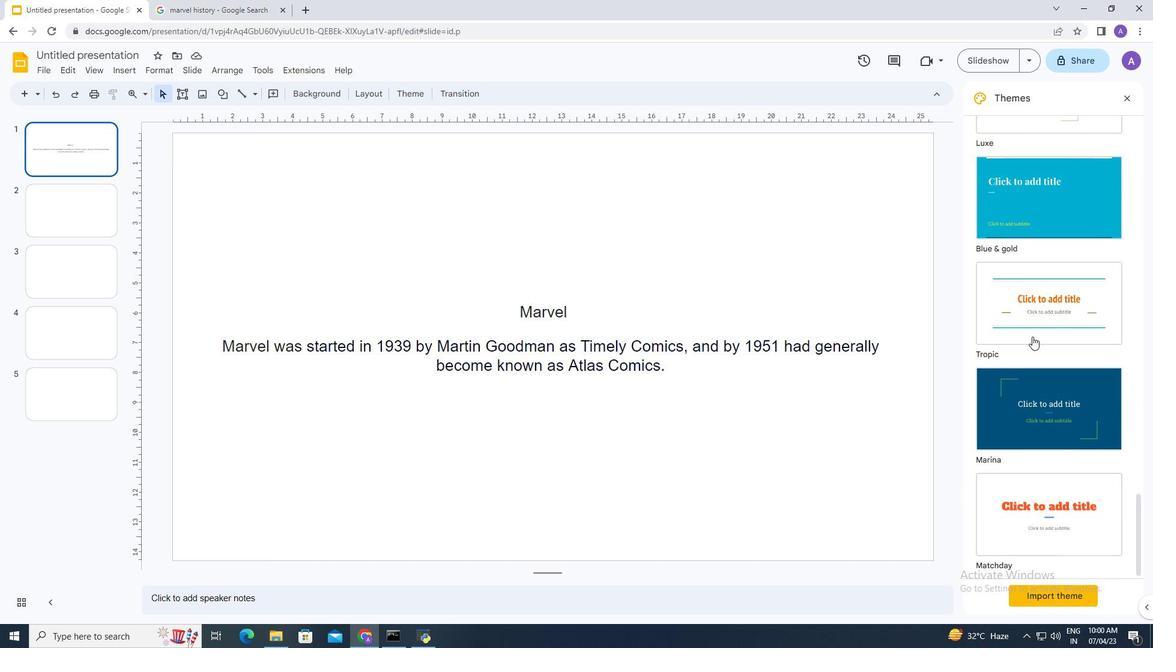 
Action: Mouse scrolled (1032, 336) with delta (0, 0)
Screenshot: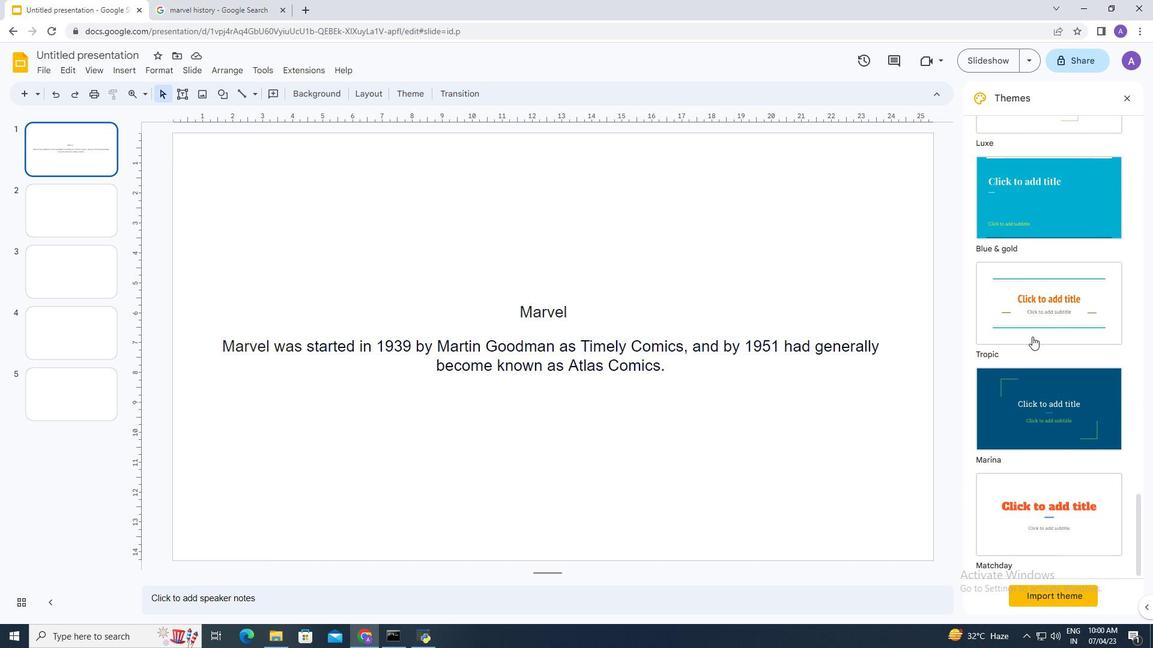 
Action: Mouse moved to (1026, 391)
Screenshot: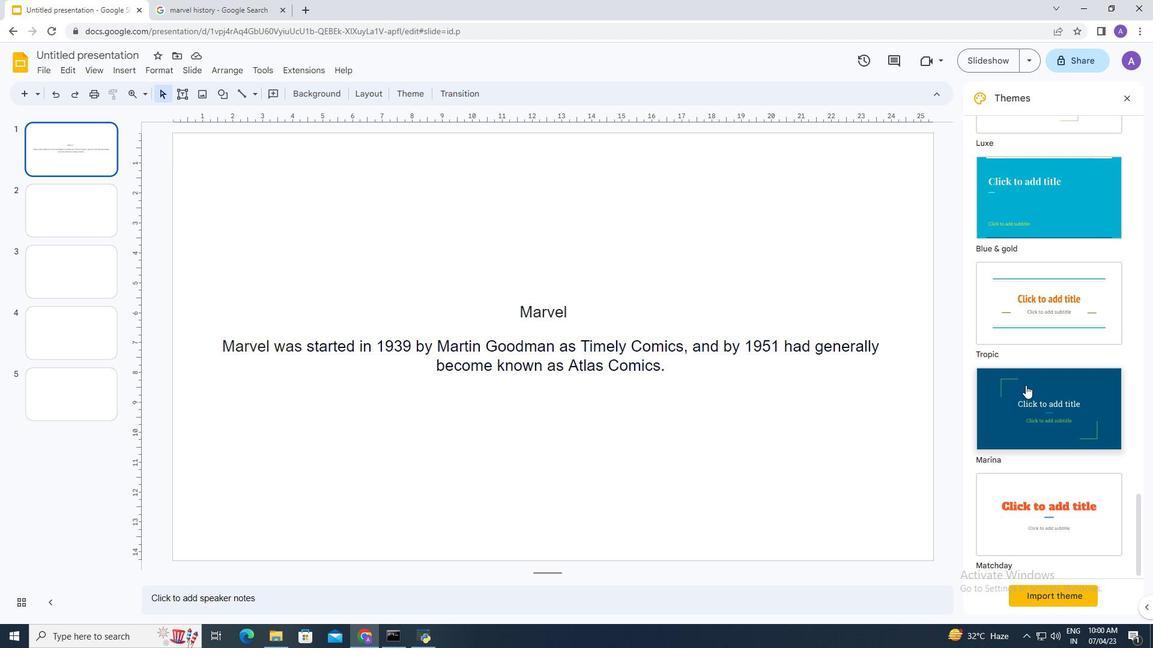 
Action: Mouse pressed left at (1026, 391)
Screenshot: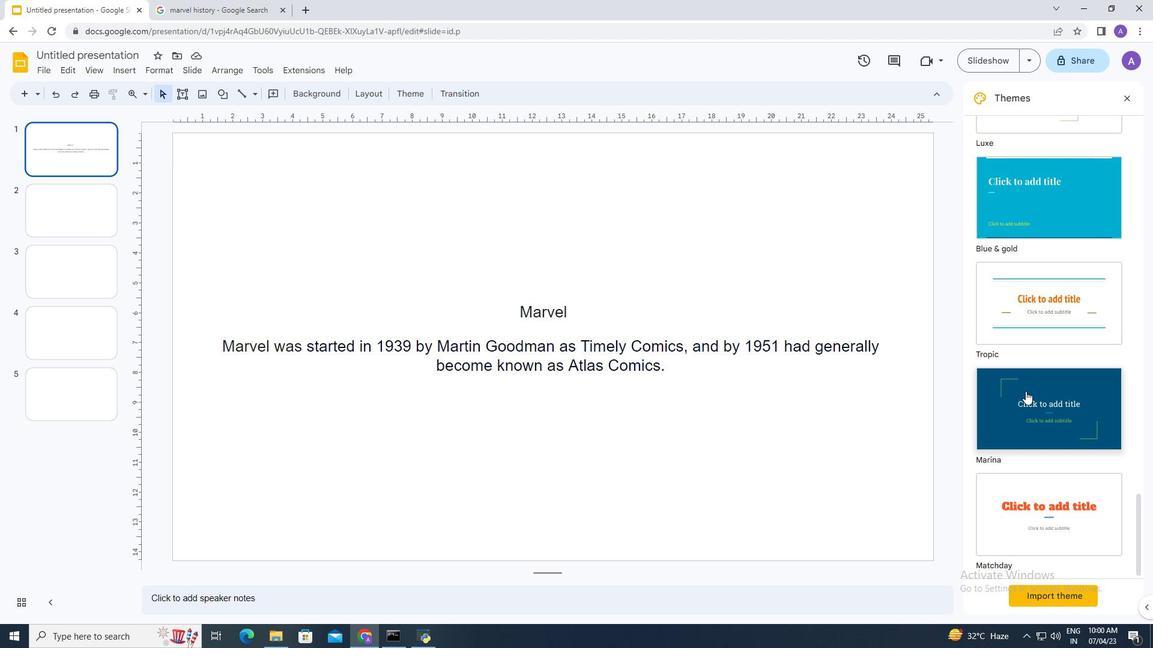 
Action: Mouse moved to (769, 257)
Screenshot: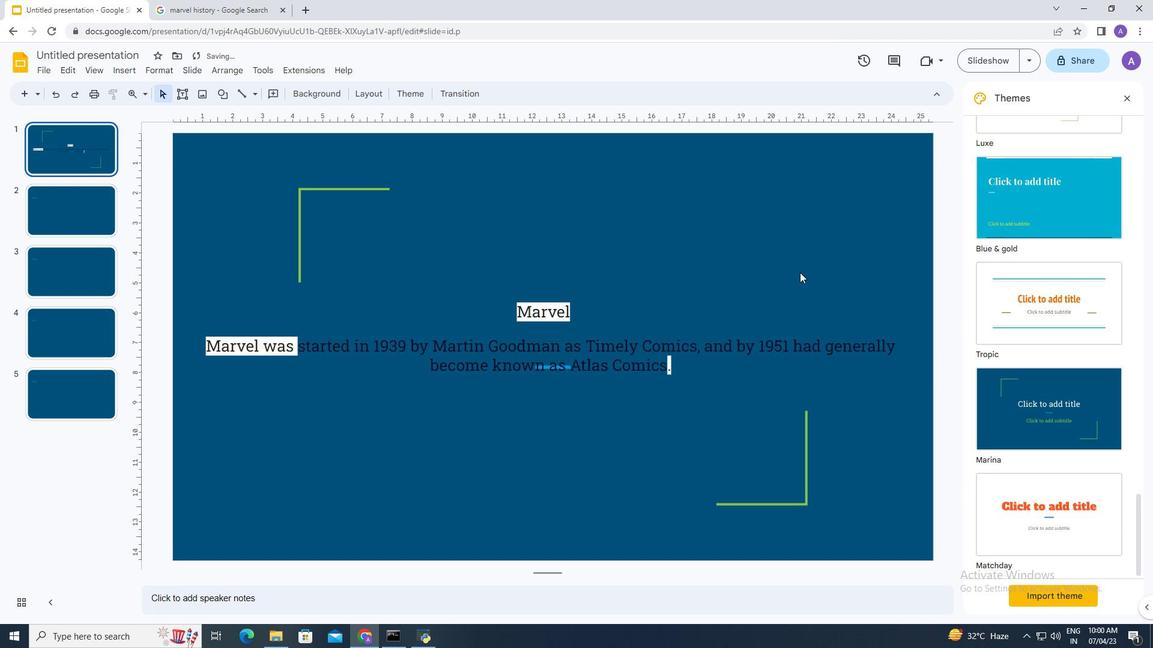 
